 Task: Find a house in Shoranur, India, for 8 adults from 24th August to 10th September, with a price range of ₹12,000 to ₹15,000, including Wifi and Free parking.
Action: Mouse moved to (439, 109)
Screenshot: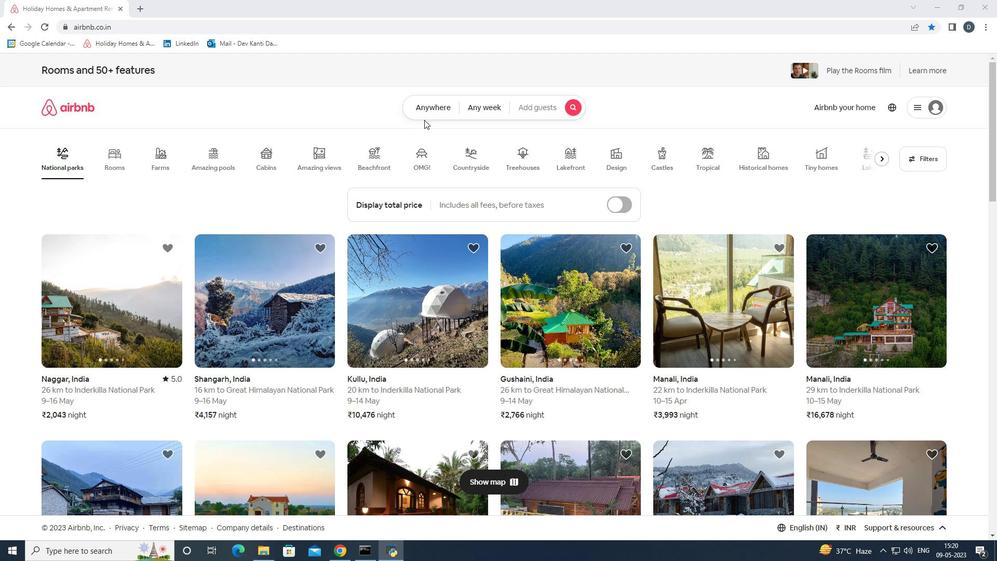 
Action: Mouse pressed left at (439, 109)
Screenshot: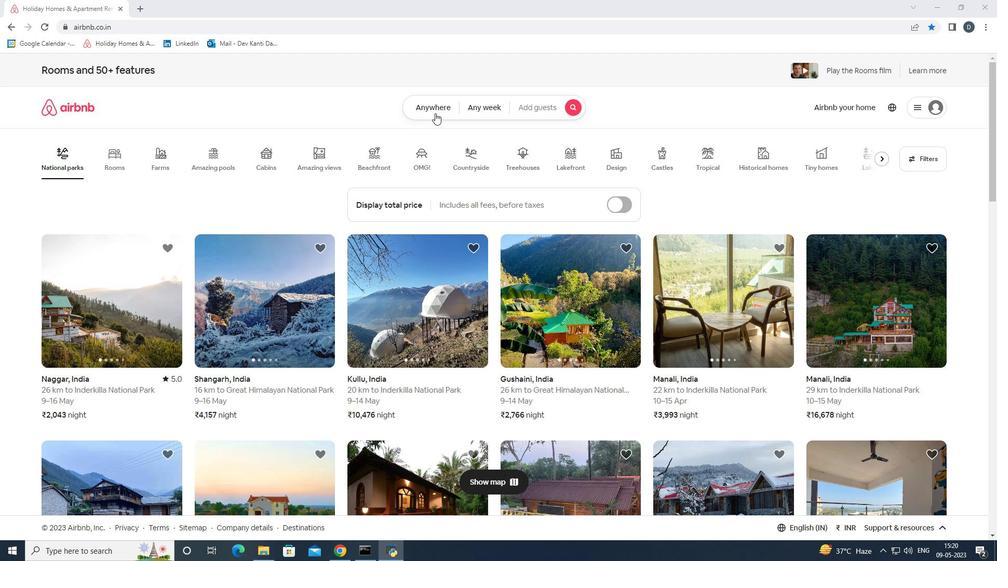 
Action: Mouse moved to (376, 147)
Screenshot: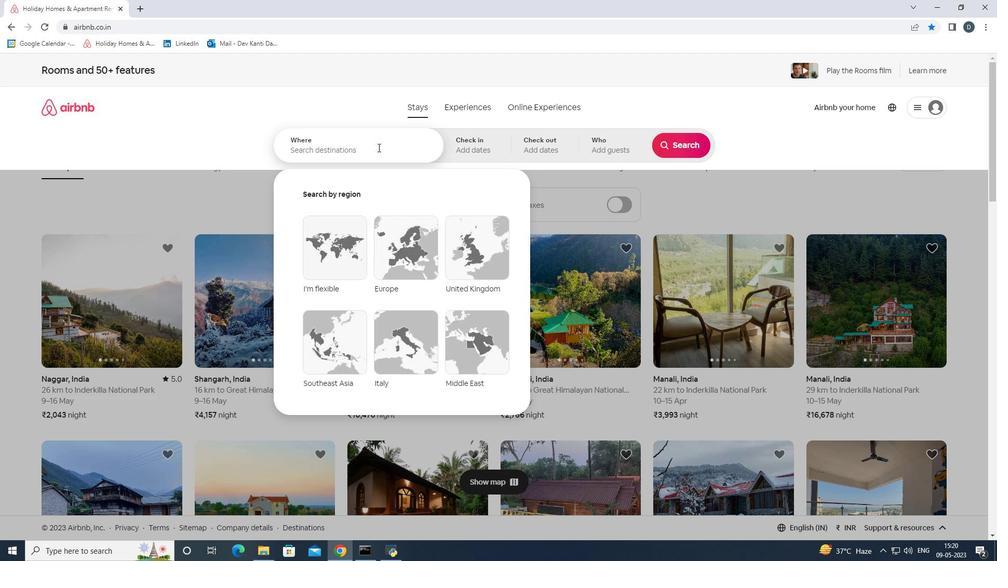 
Action: Mouse pressed left at (376, 147)
Screenshot: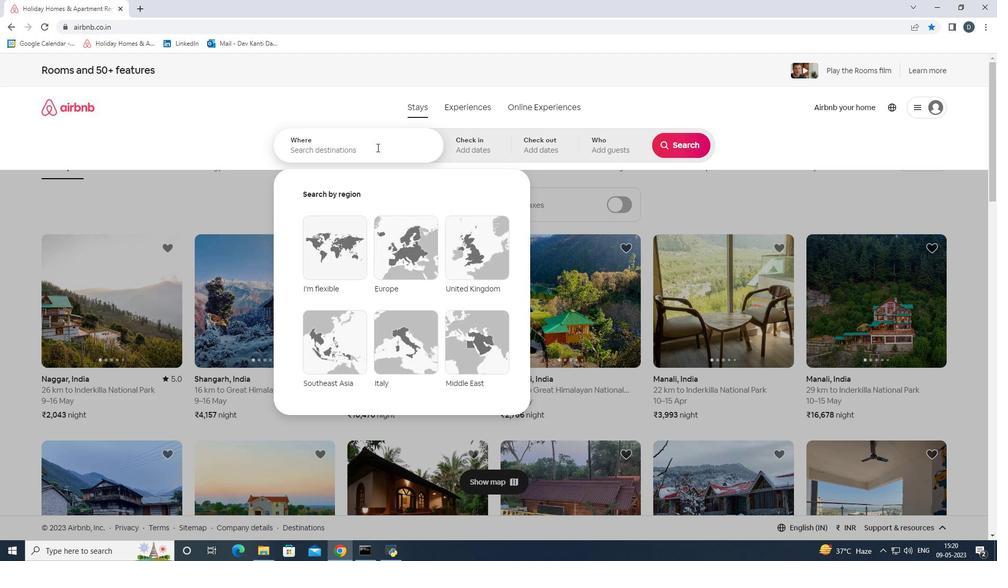 
Action: Key pressed <Key.shift><Key.shift>Shoranur,<Key.space><Key.shift><Key.shift><Key.shift><Key.shift><Key.shift><Key.shift><Key.shift>India<Key.enter>
Screenshot: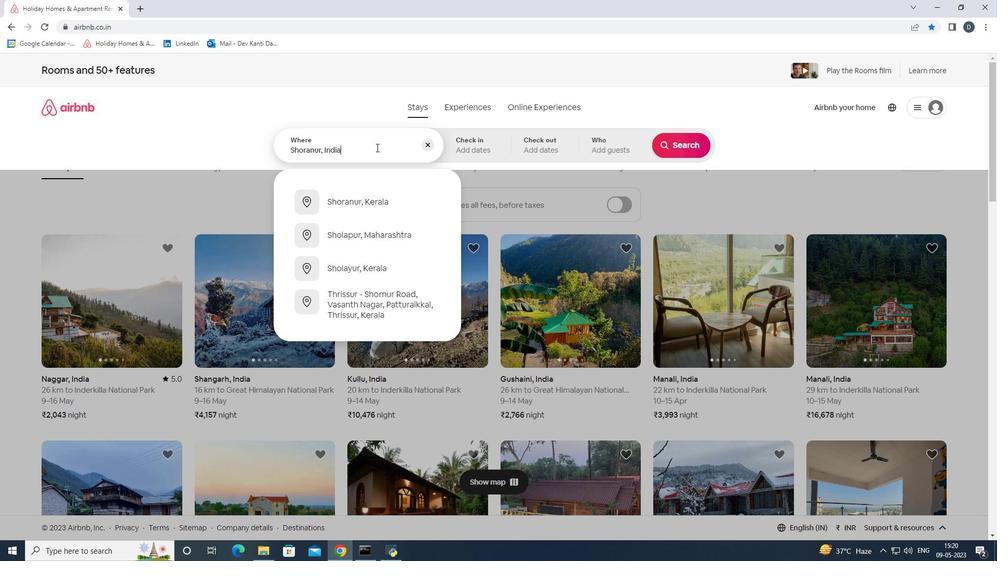 
Action: Mouse moved to (677, 230)
Screenshot: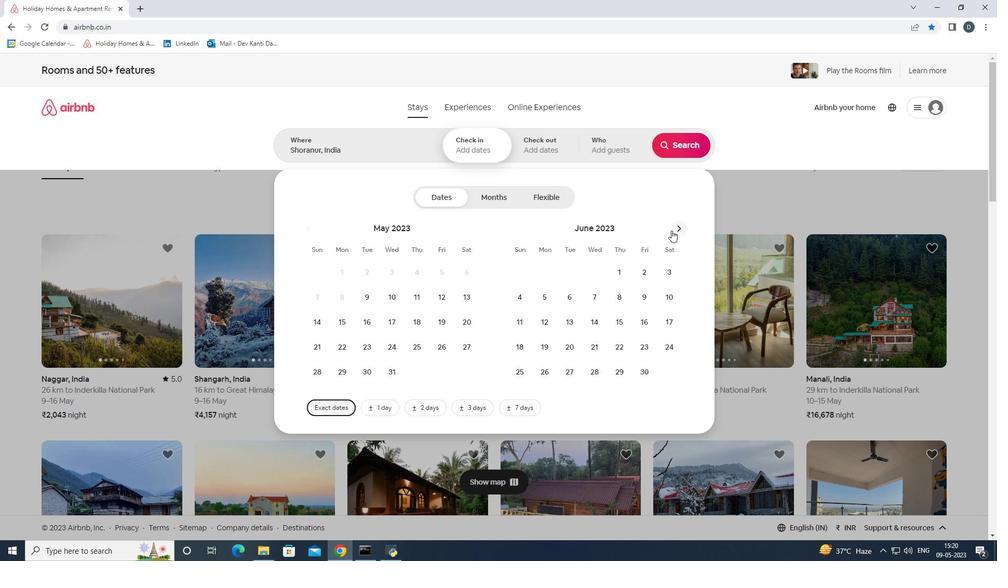 
Action: Mouse pressed left at (677, 230)
Screenshot: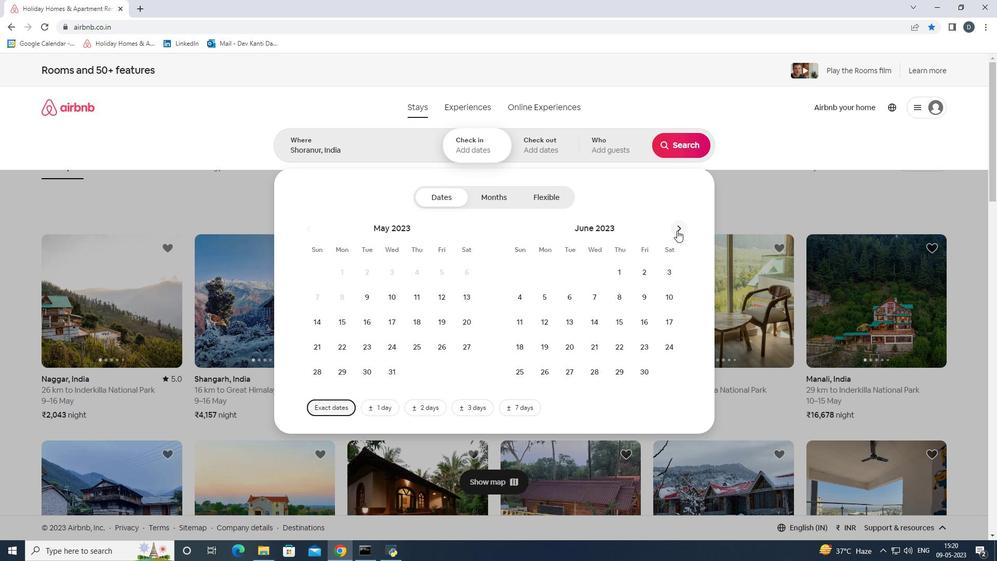 
Action: Mouse pressed left at (677, 230)
Screenshot: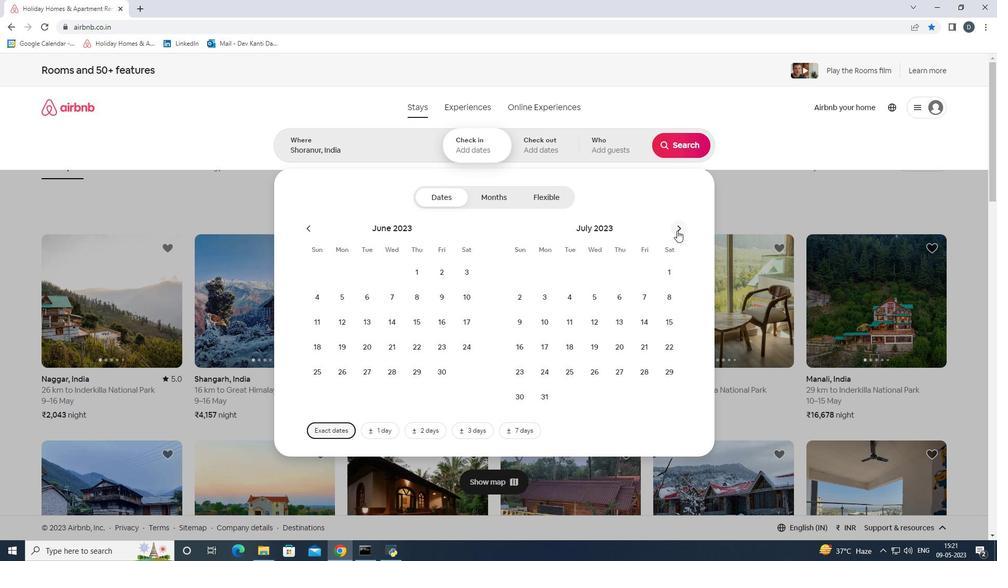 
Action: Mouse moved to (621, 342)
Screenshot: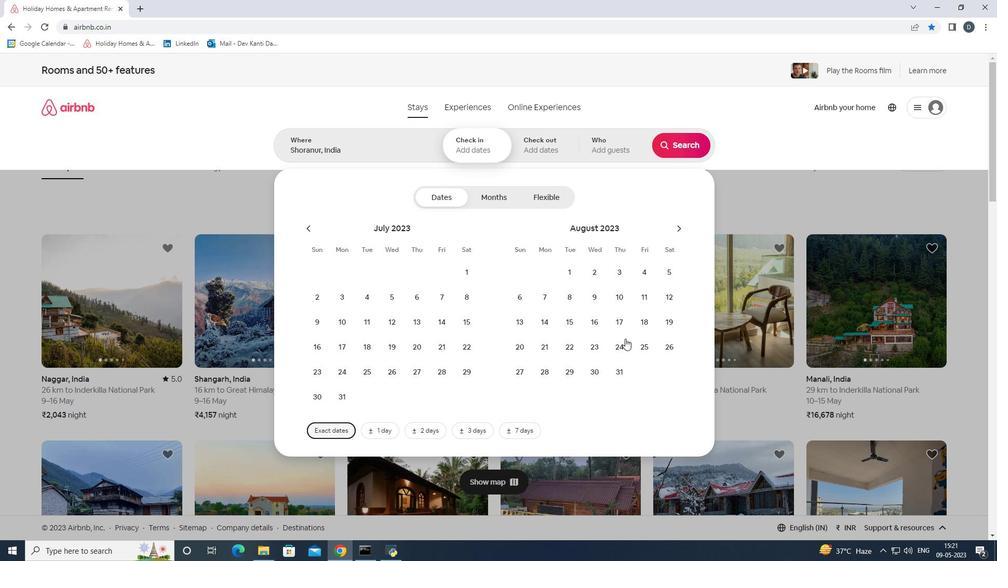 
Action: Mouse pressed left at (621, 342)
Screenshot: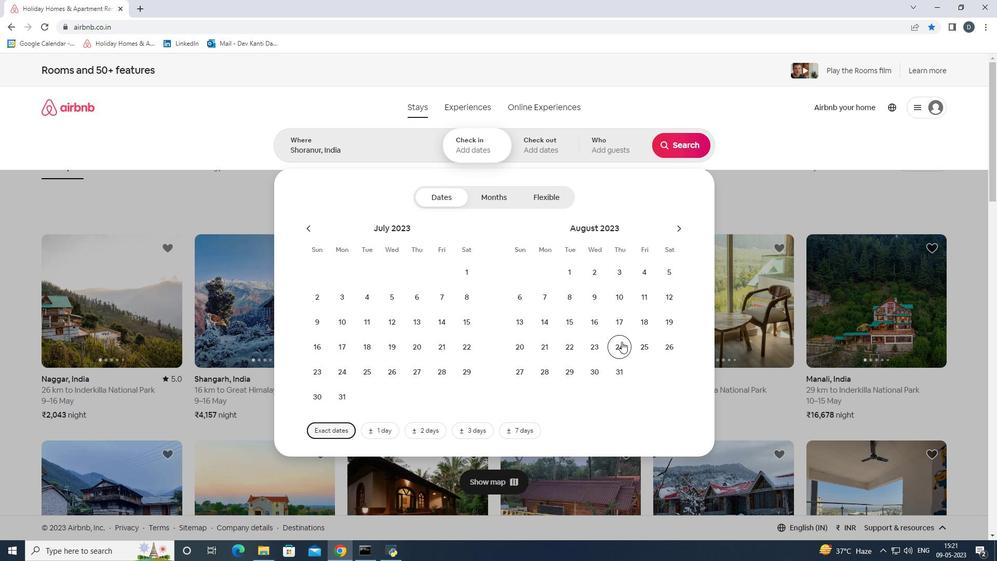
Action: Mouse moved to (672, 225)
Screenshot: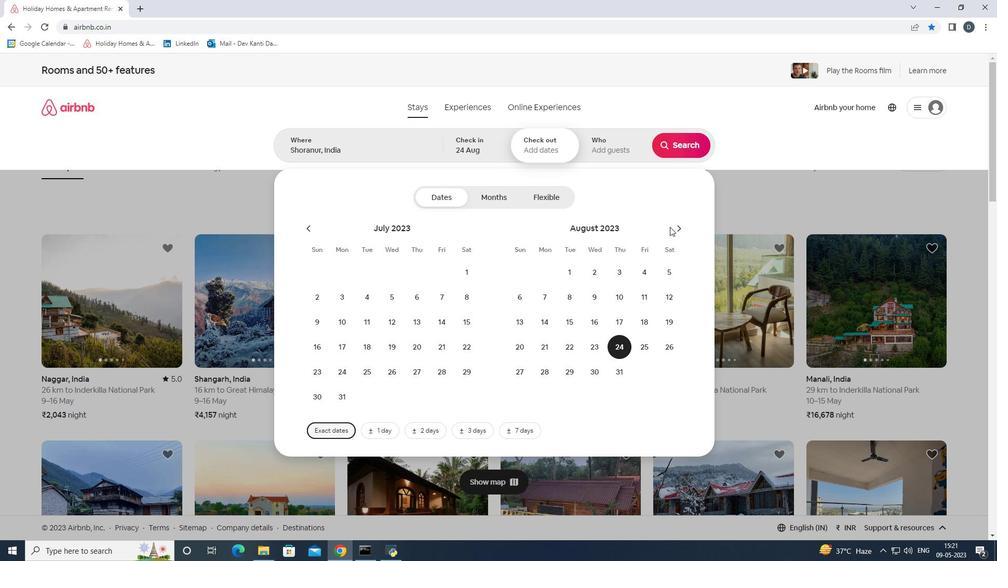 
Action: Mouse pressed left at (672, 225)
Screenshot: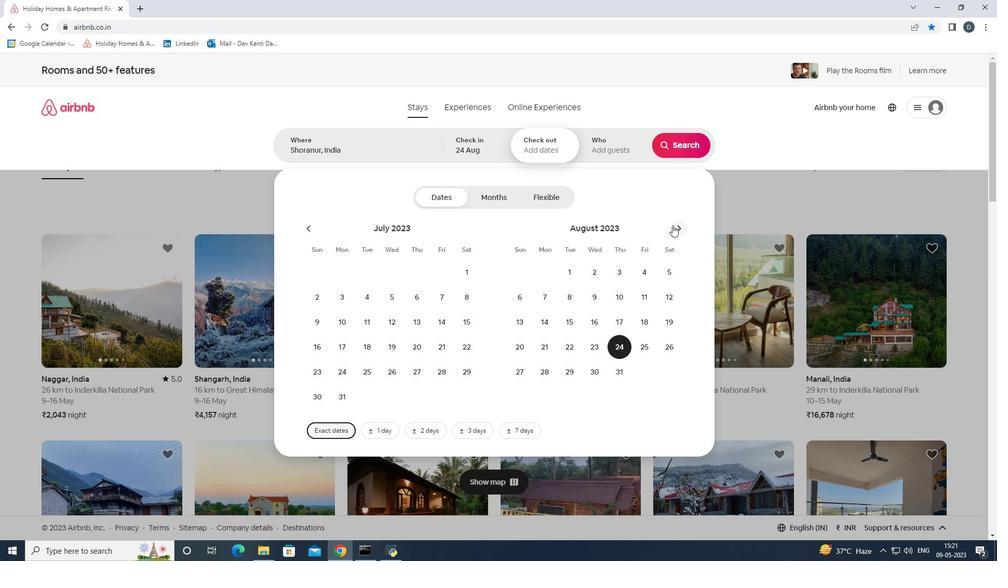 
Action: Mouse moved to (517, 325)
Screenshot: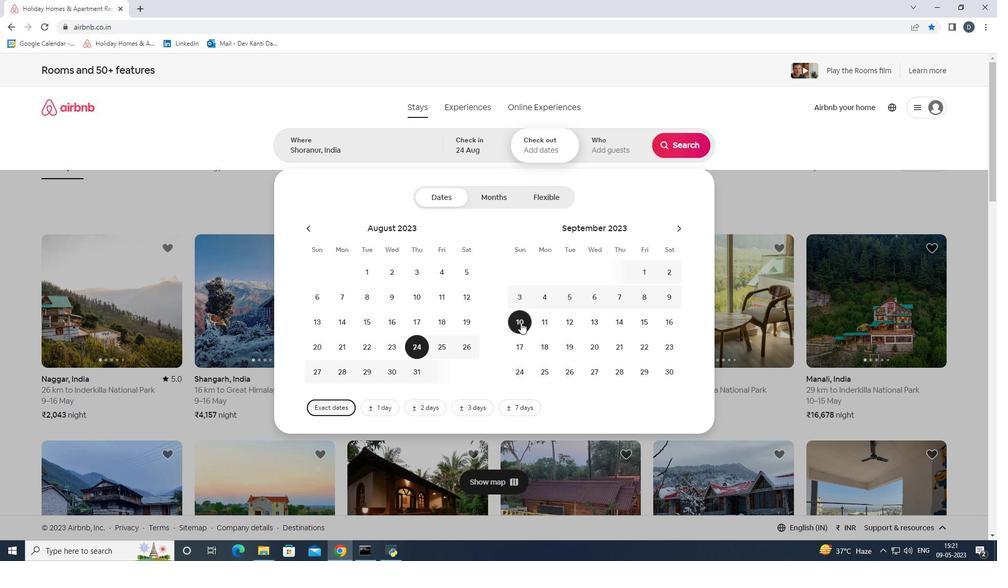 
Action: Mouse pressed left at (517, 325)
Screenshot: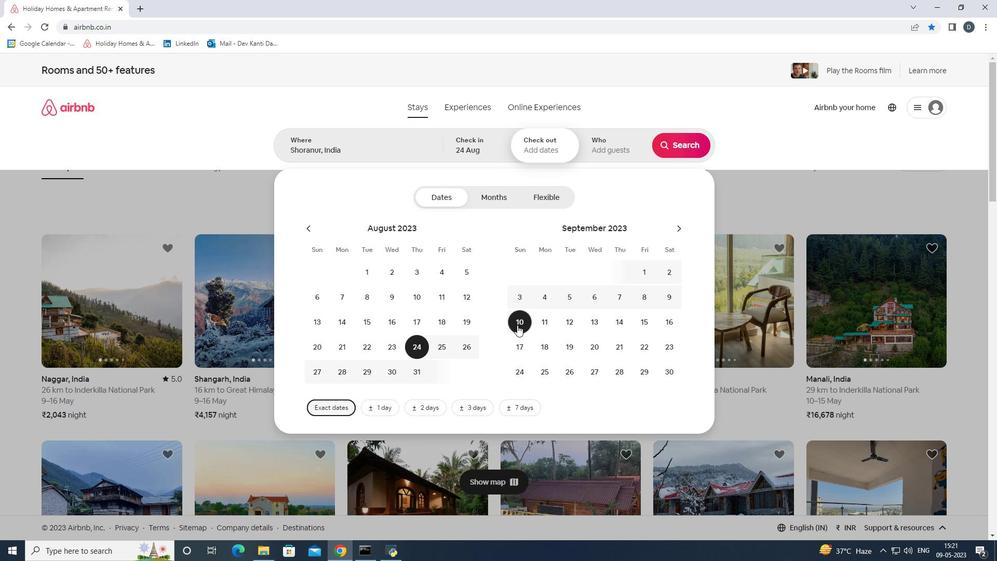 
Action: Mouse moved to (598, 151)
Screenshot: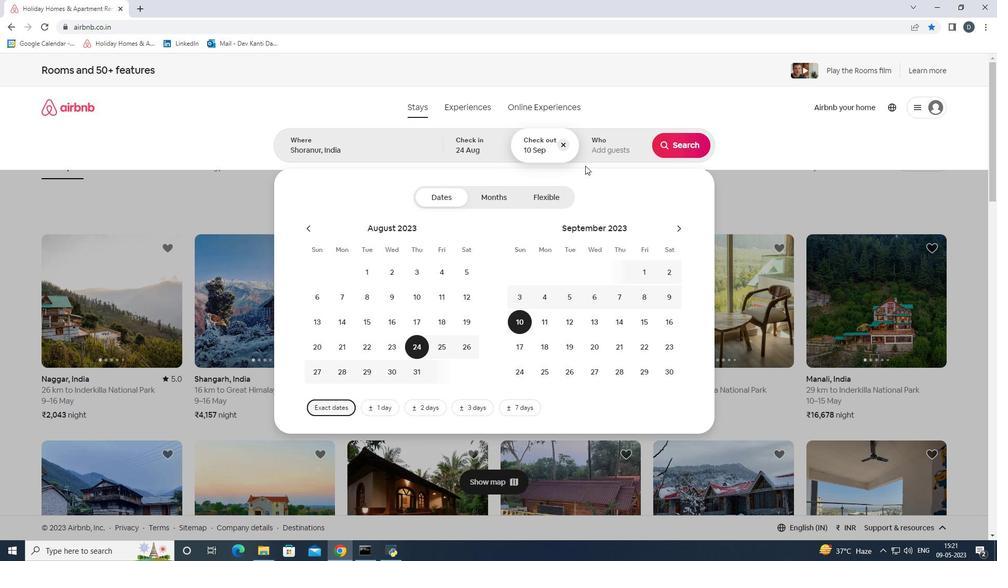 
Action: Mouse pressed left at (598, 151)
Screenshot: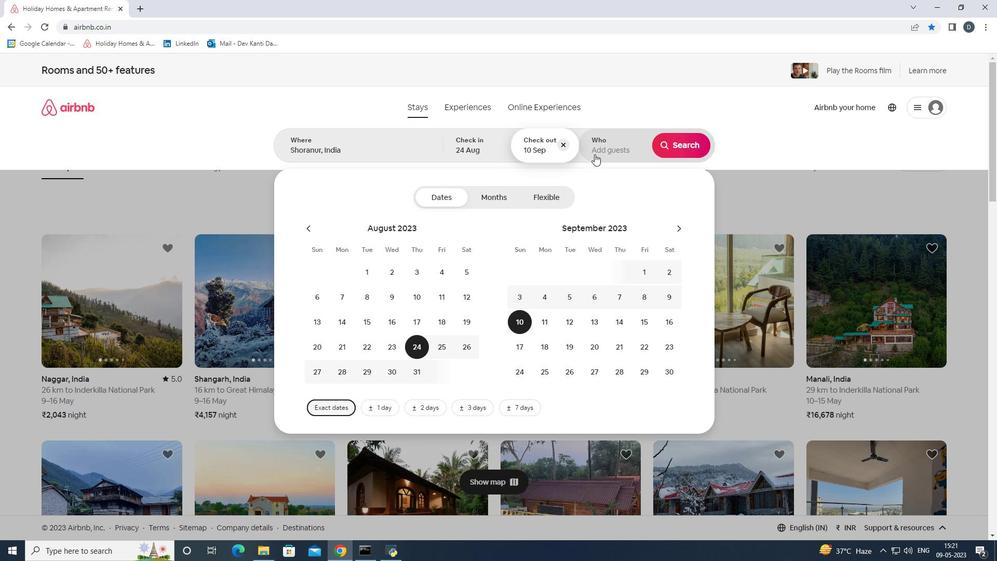 
Action: Mouse moved to (677, 200)
Screenshot: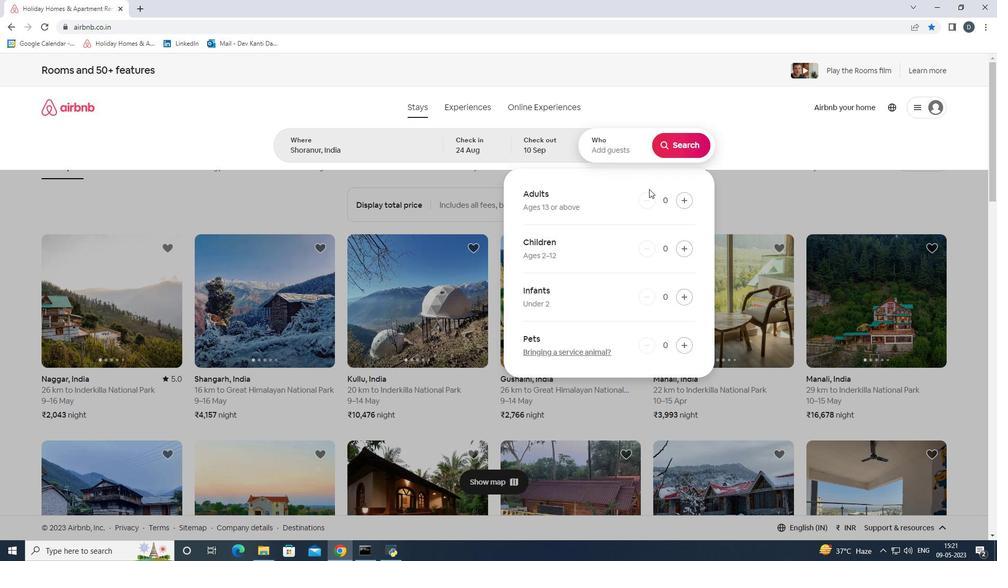 
Action: Mouse pressed left at (677, 200)
Screenshot: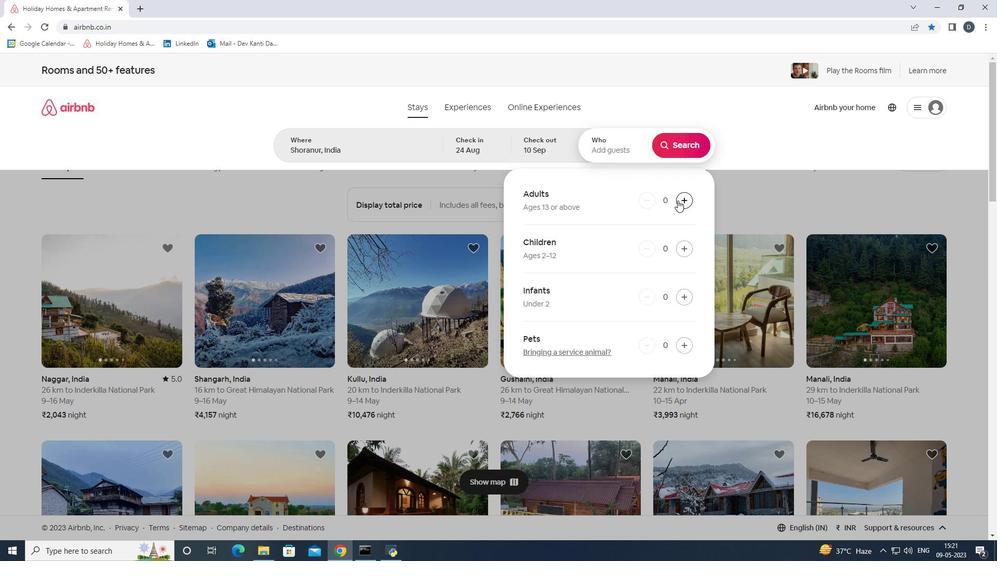
Action: Mouse pressed left at (677, 200)
Screenshot: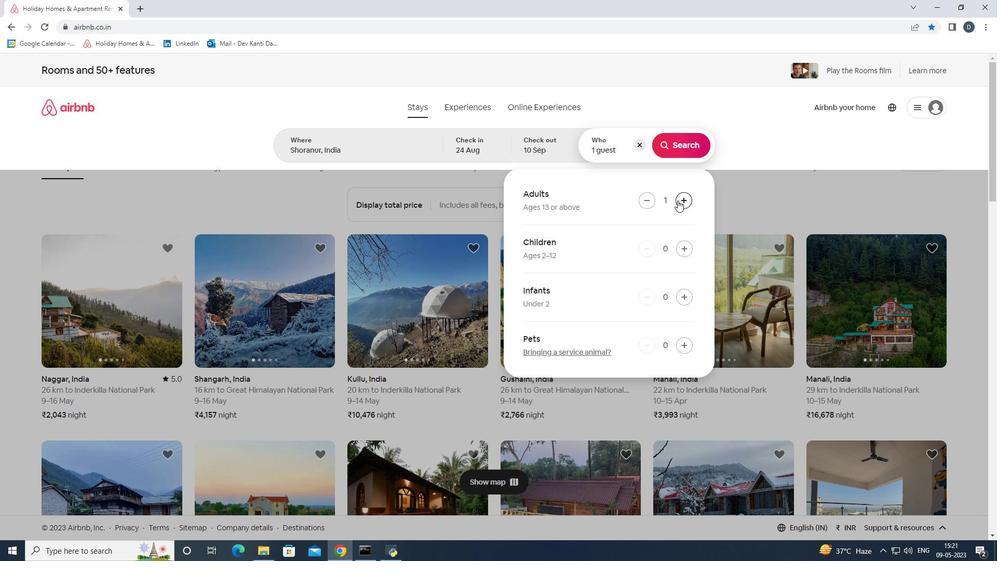 
Action: Mouse pressed left at (677, 200)
Screenshot: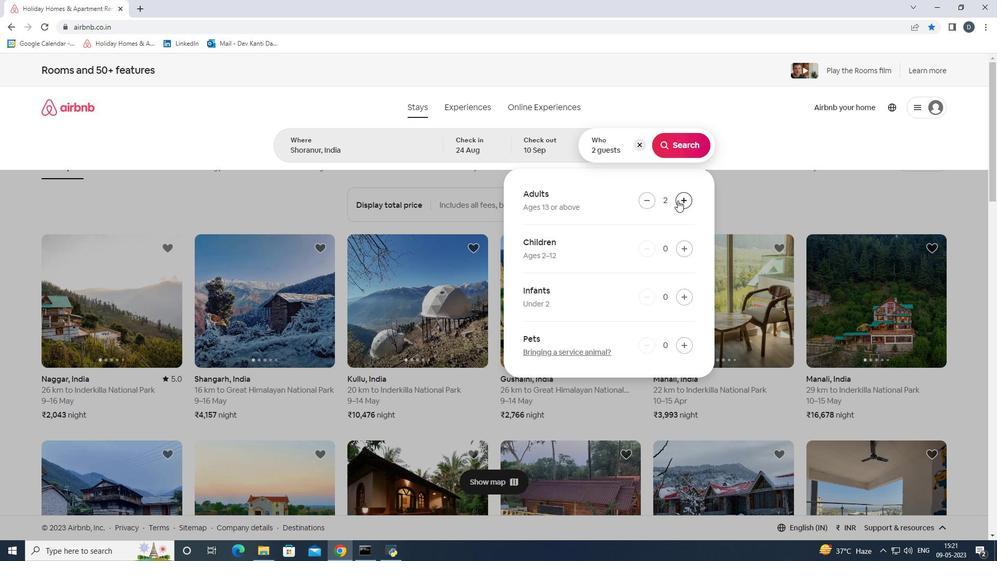 
Action: Mouse pressed left at (677, 200)
Screenshot: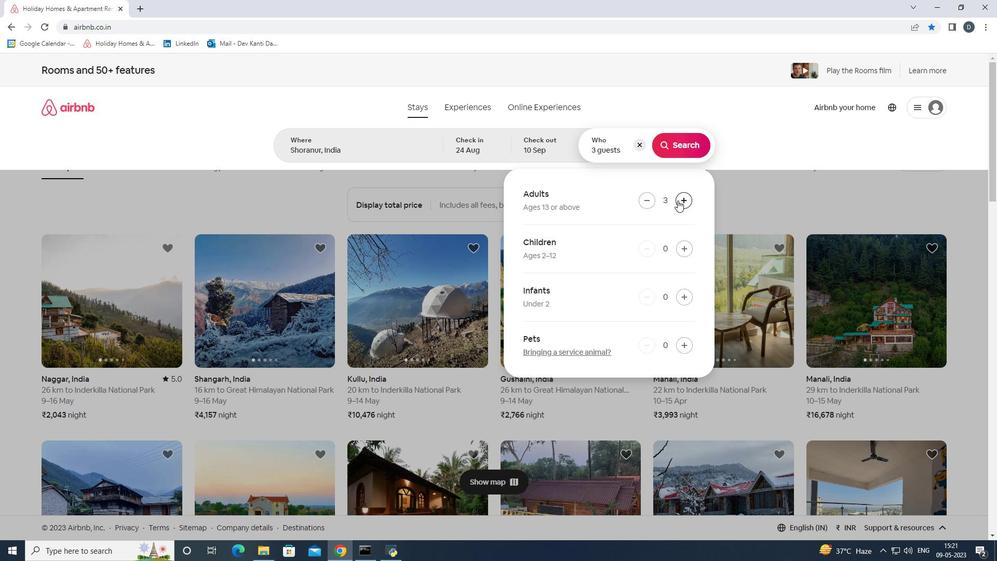 
Action: Mouse pressed left at (677, 200)
Screenshot: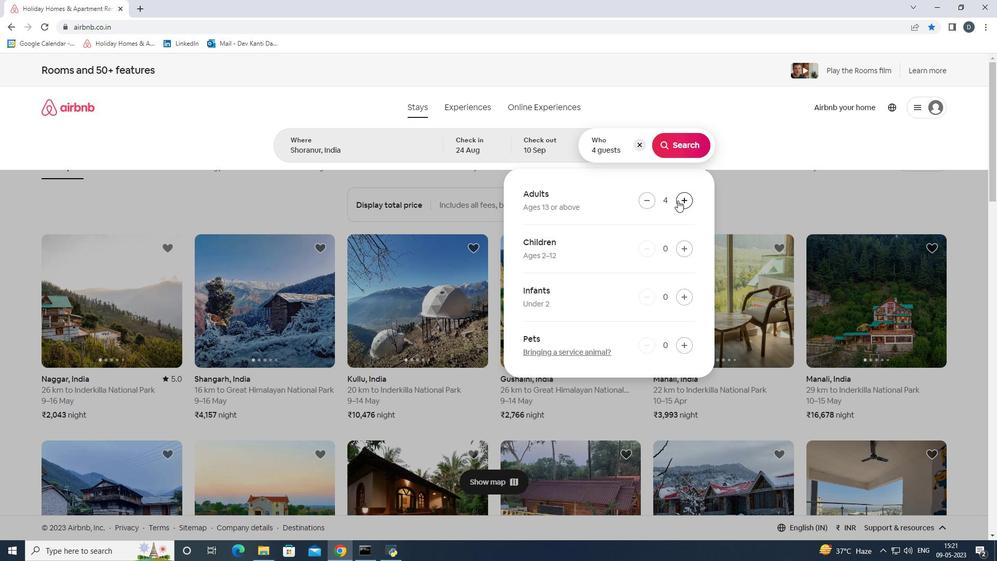 
Action: Mouse pressed left at (677, 200)
Screenshot: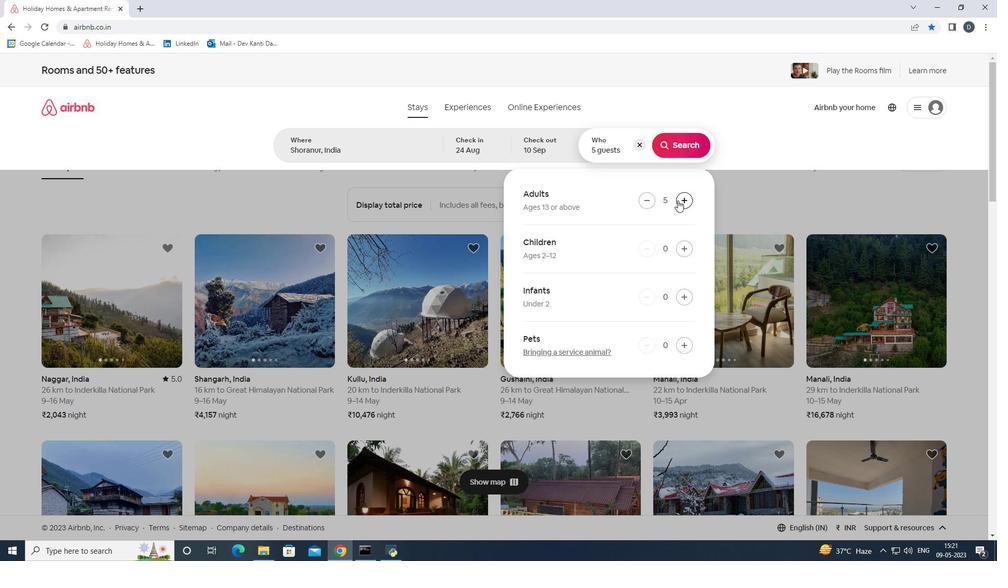 
Action: Mouse pressed left at (677, 200)
Screenshot: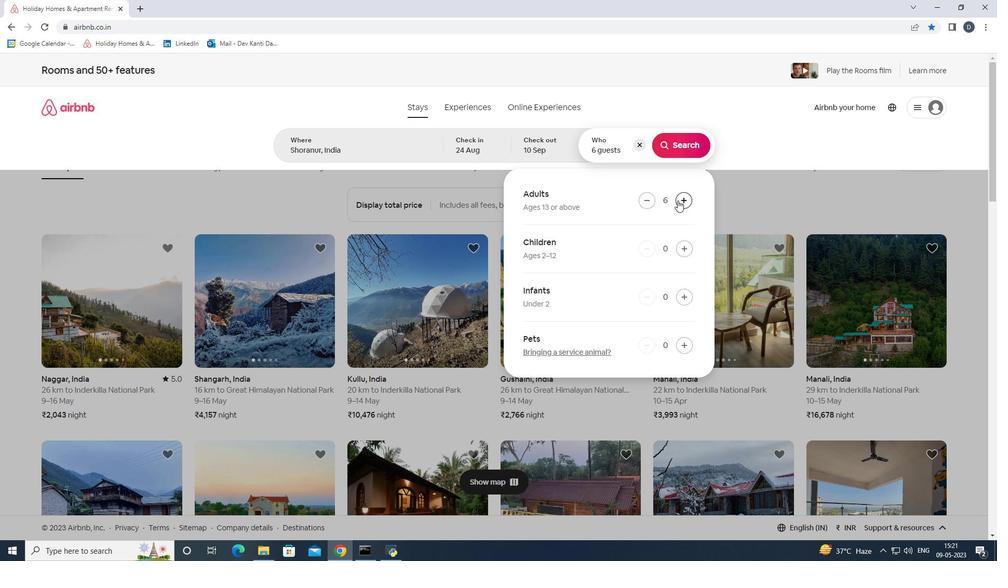 
Action: Mouse pressed left at (677, 200)
Screenshot: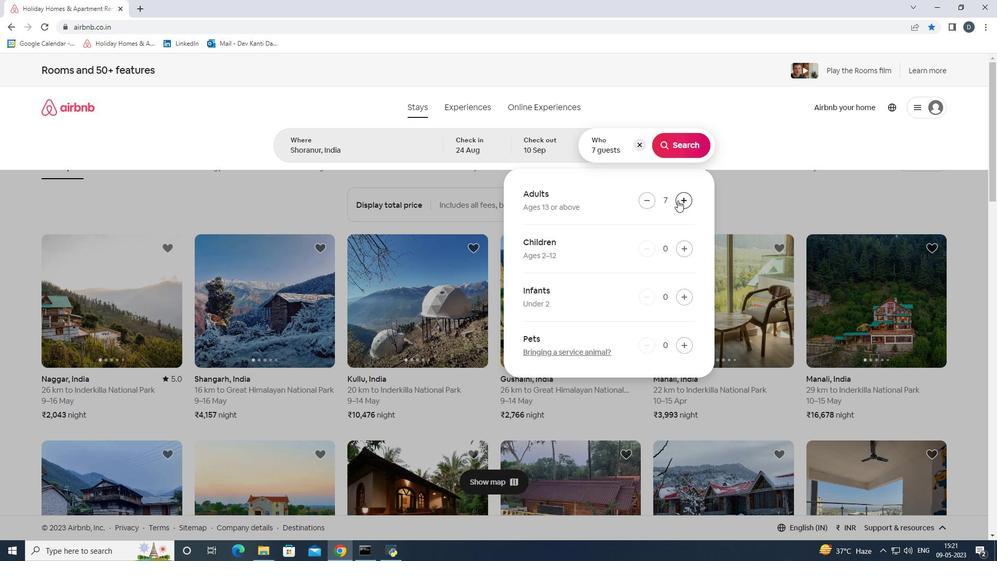 
Action: Mouse moved to (675, 152)
Screenshot: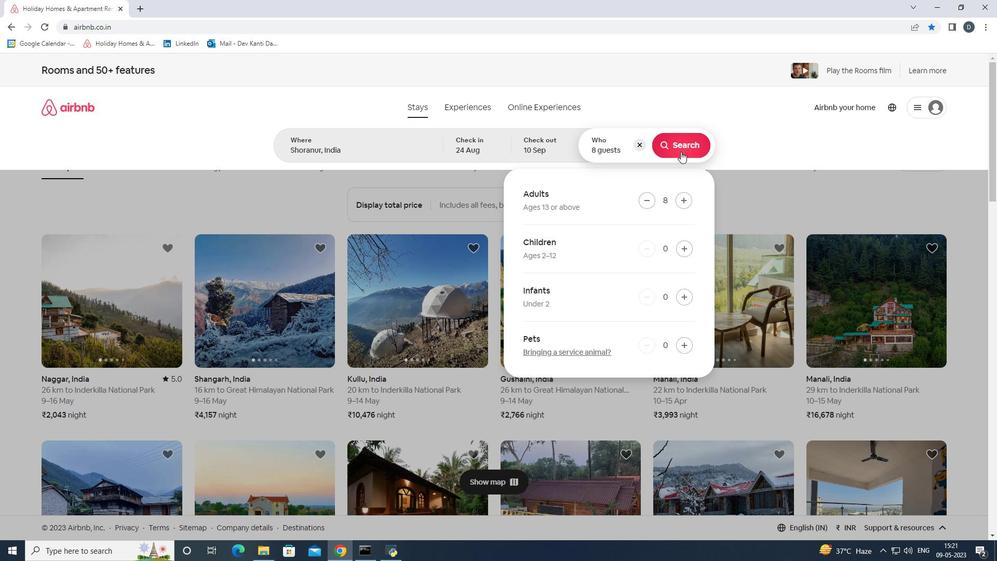 
Action: Mouse pressed left at (675, 152)
Screenshot: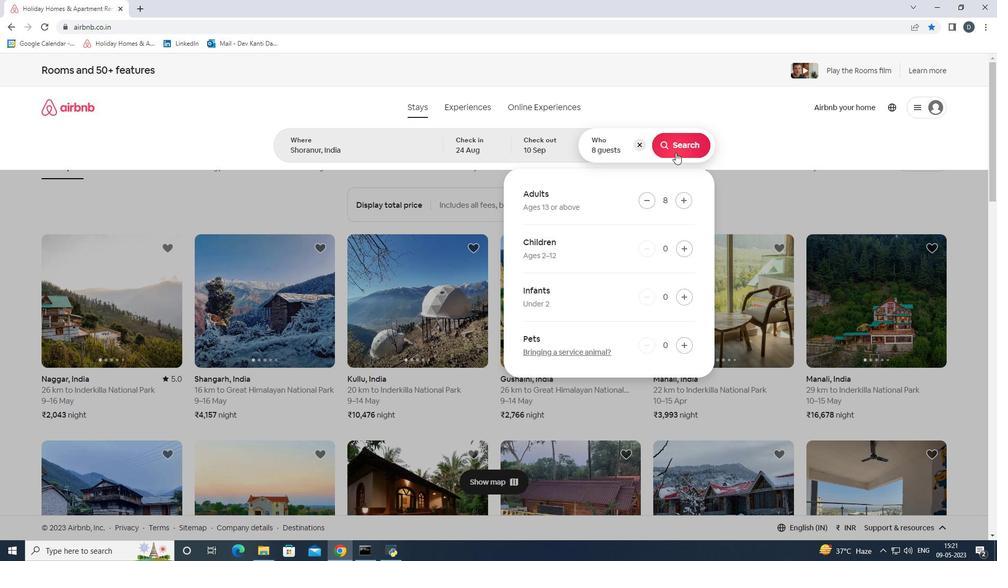 
Action: Mouse moved to (940, 118)
Screenshot: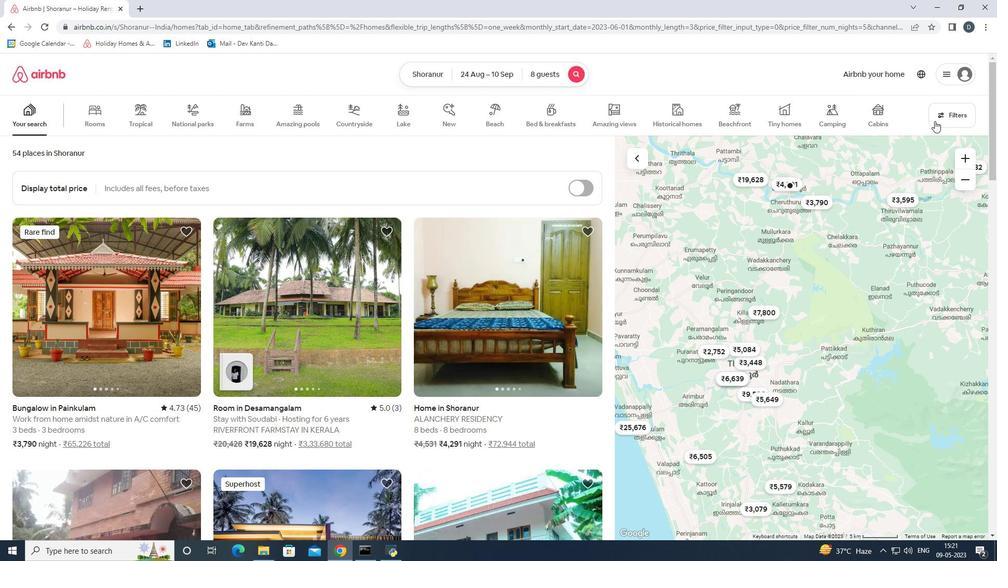 
Action: Mouse pressed left at (940, 118)
Screenshot: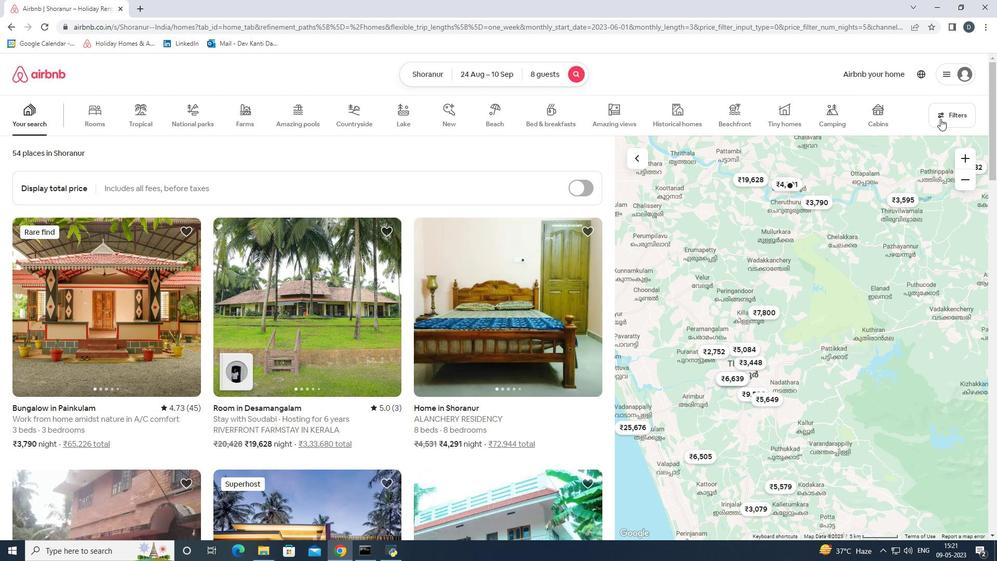 
Action: Mouse moved to (422, 370)
Screenshot: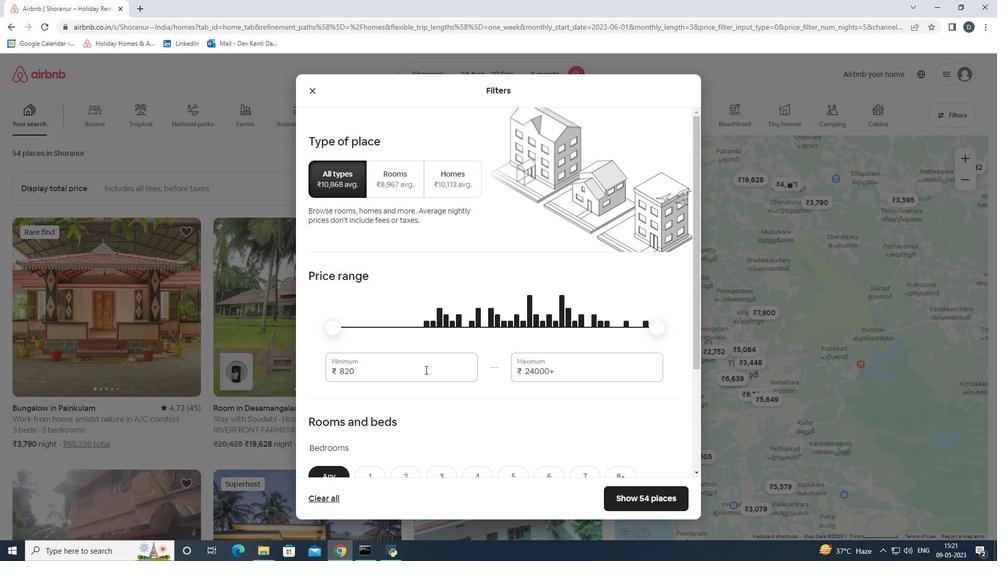 
Action: Mouse pressed left at (422, 370)
Screenshot: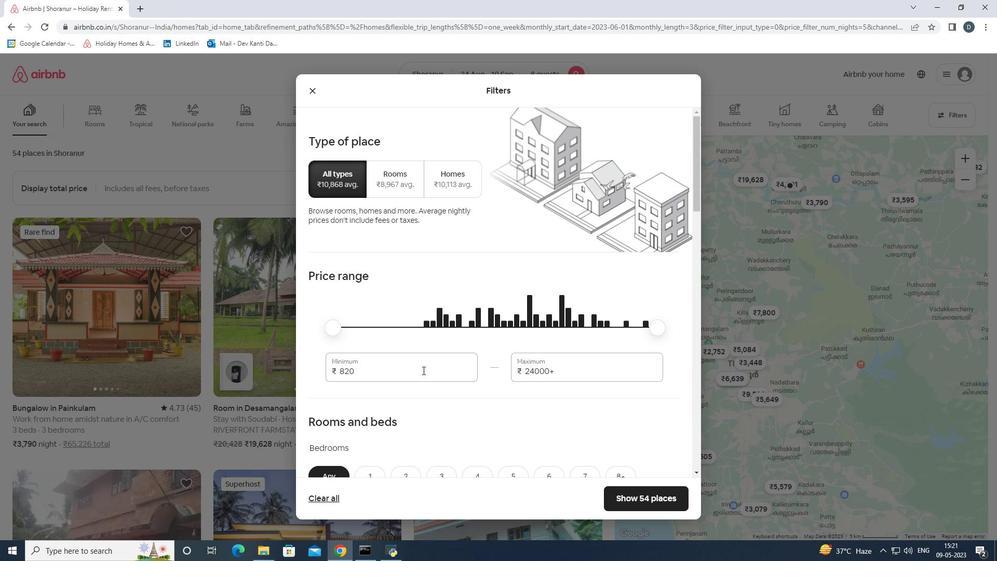 
Action: Mouse pressed left at (422, 370)
Screenshot: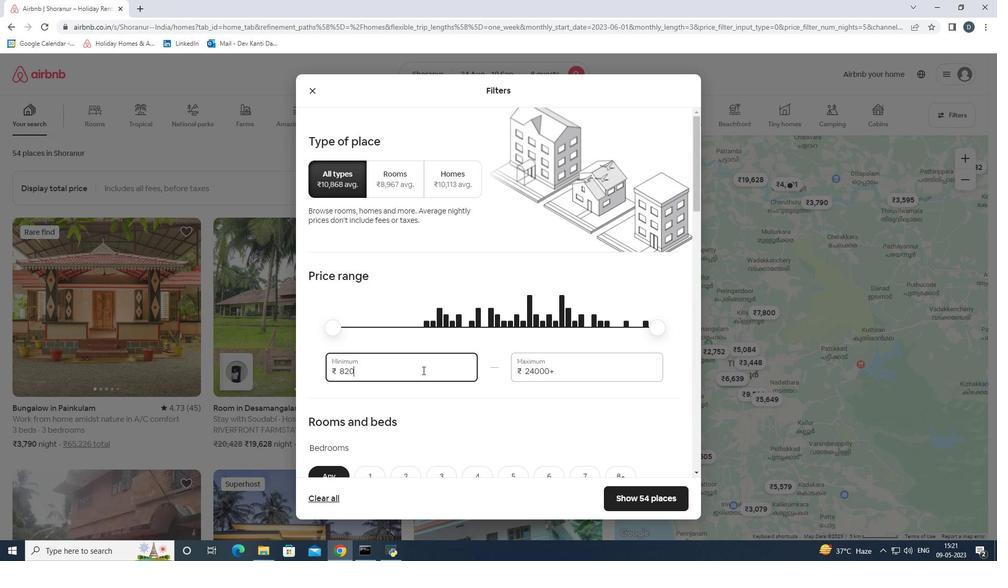 
Action: Mouse moved to (458, 362)
Screenshot: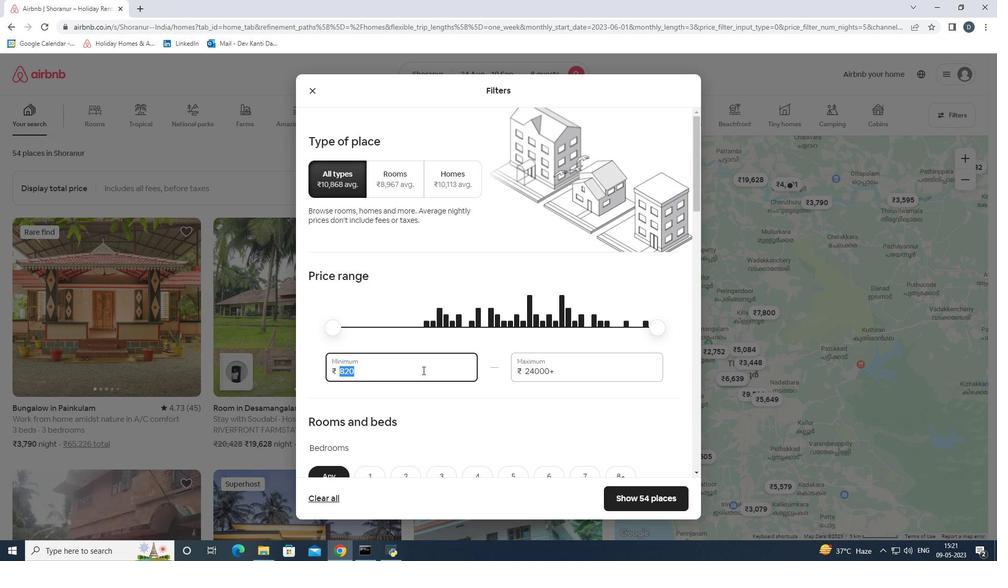
Action: Key pressed 12000<Key.tab>15000
Screenshot: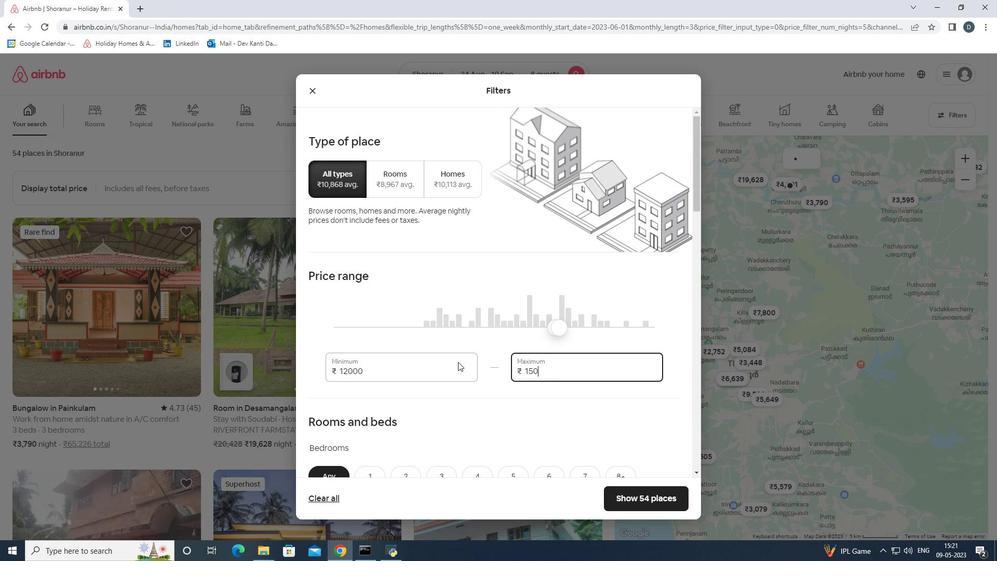
Action: Mouse moved to (458, 362)
Screenshot: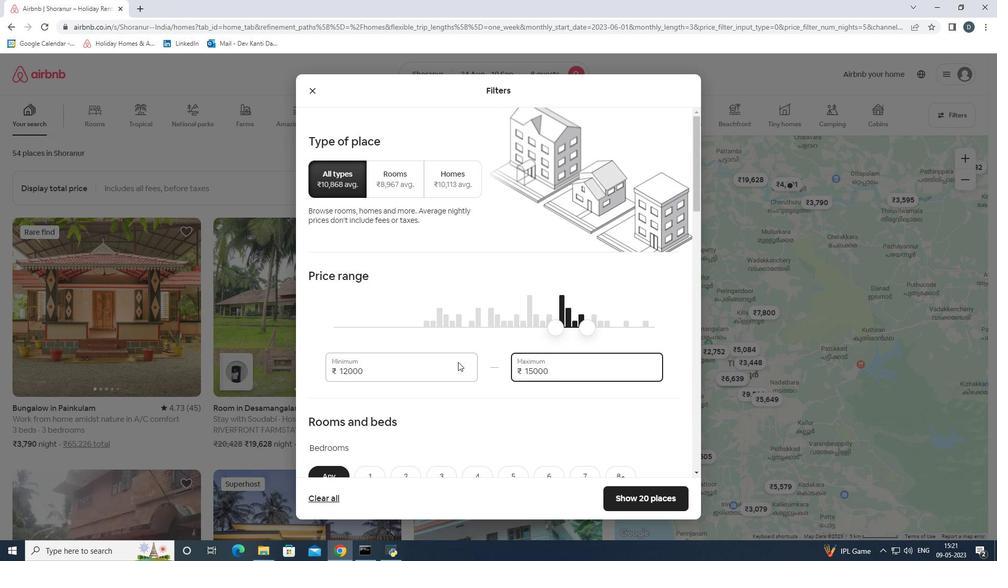 
Action: Mouse scrolled (458, 361) with delta (0, 0)
Screenshot: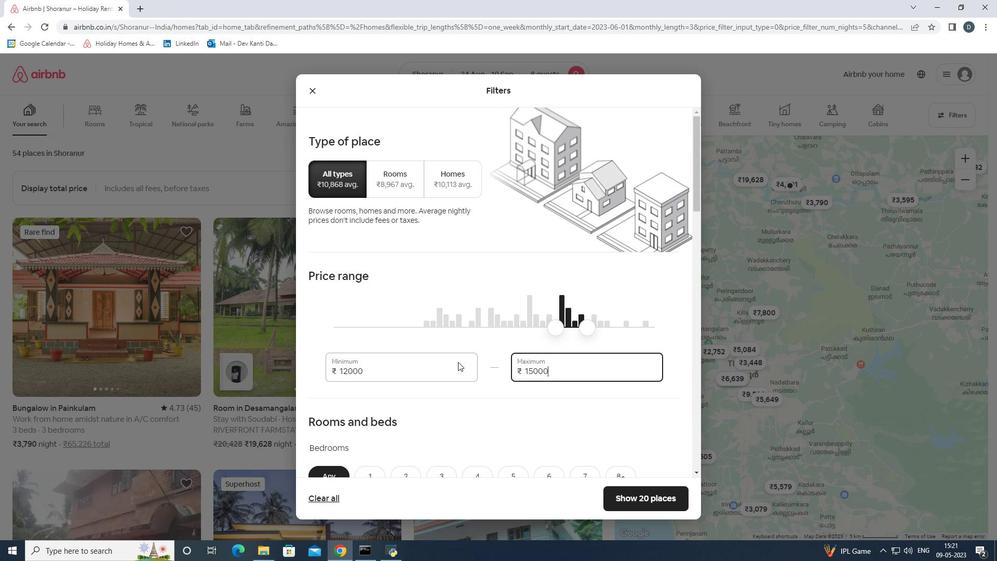 
Action: Mouse scrolled (458, 361) with delta (0, 0)
Screenshot: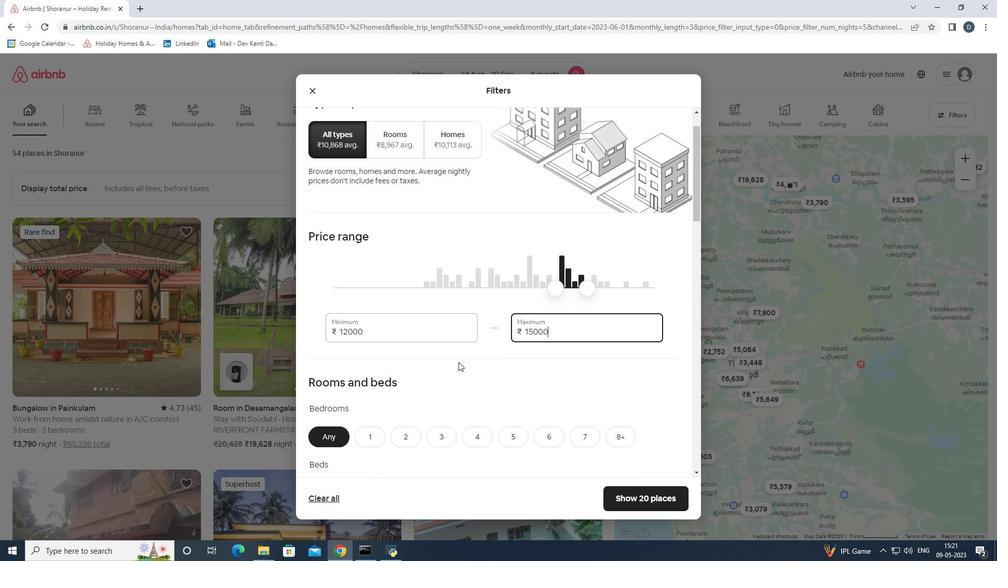 
Action: Mouse scrolled (458, 361) with delta (0, 0)
Screenshot: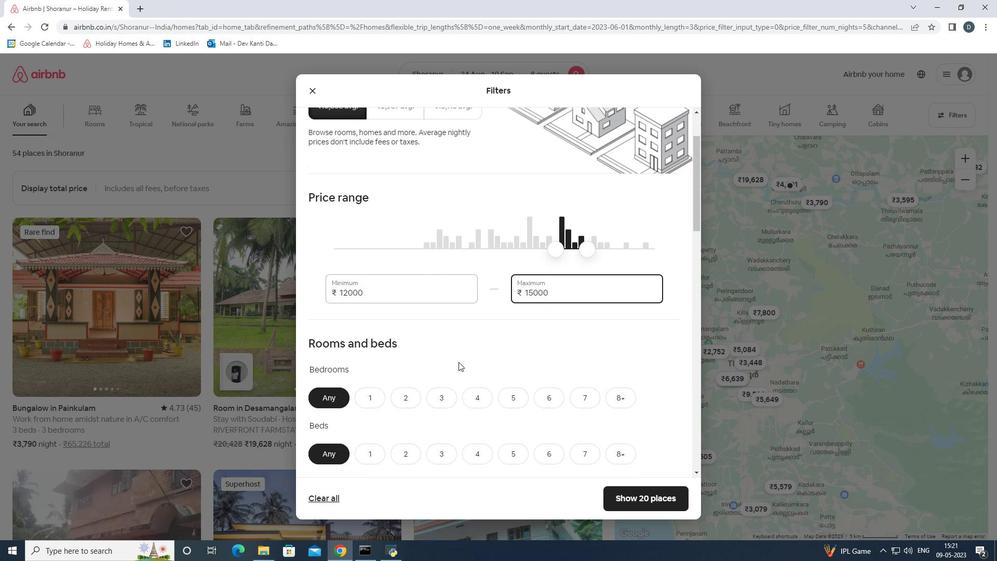 
Action: Mouse moved to (475, 319)
Screenshot: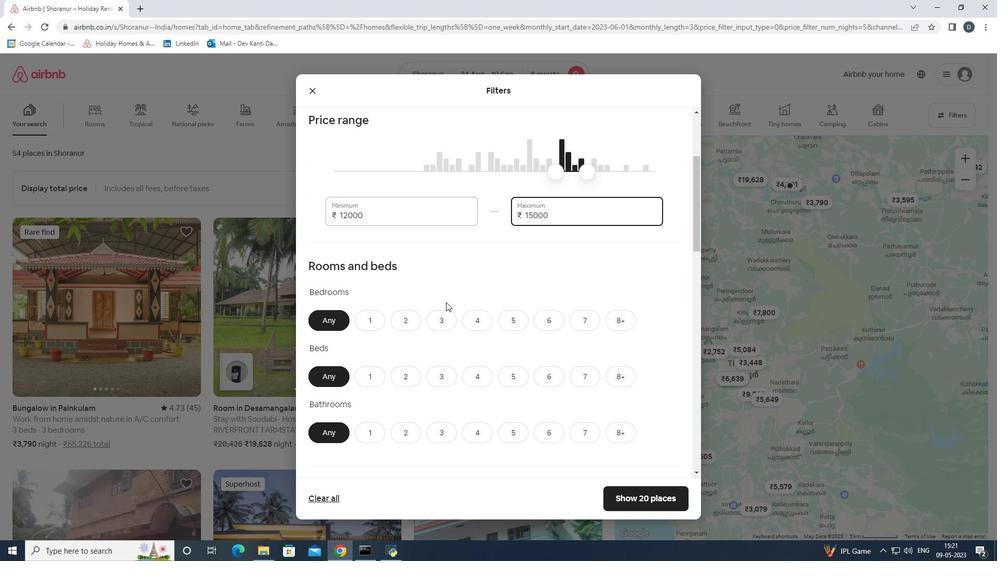 
Action: Mouse pressed left at (475, 319)
Screenshot: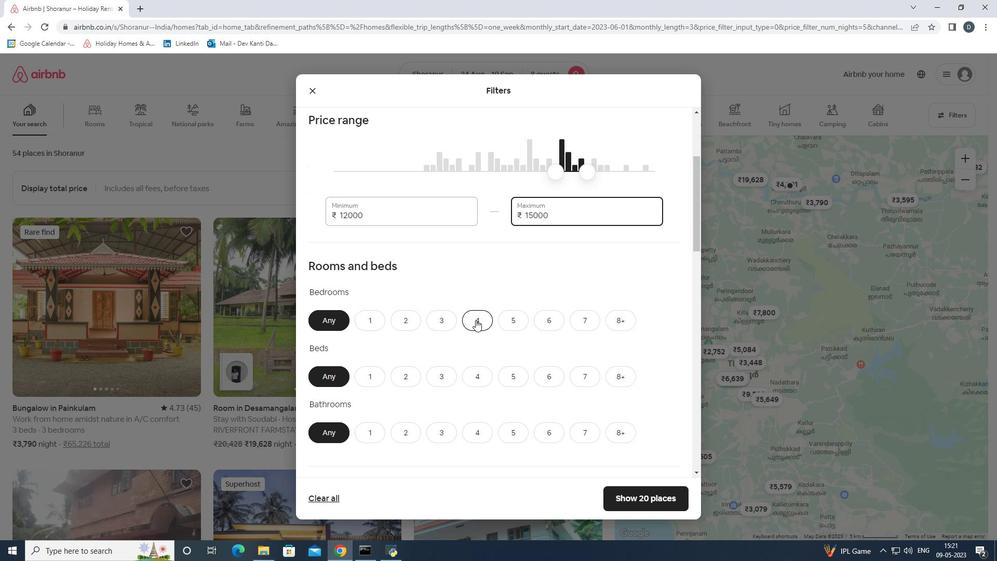 
Action: Mouse moved to (623, 374)
Screenshot: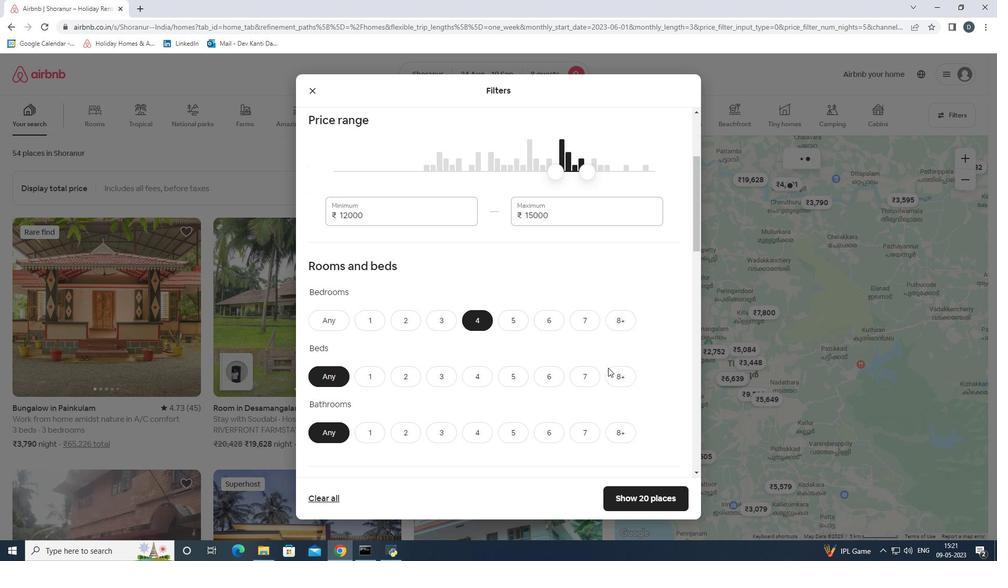 
Action: Mouse pressed left at (623, 374)
Screenshot: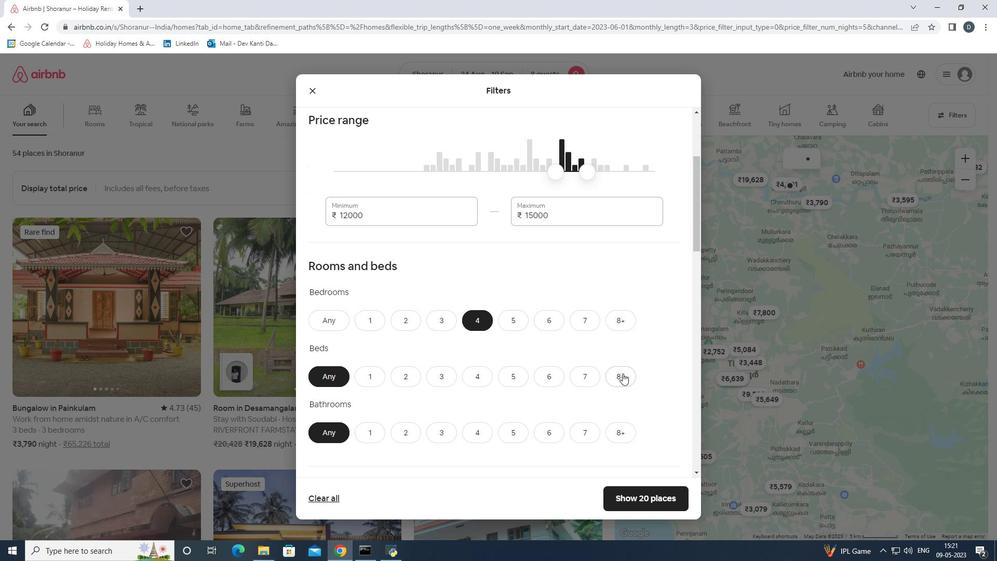 
Action: Mouse moved to (474, 428)
Screenshot: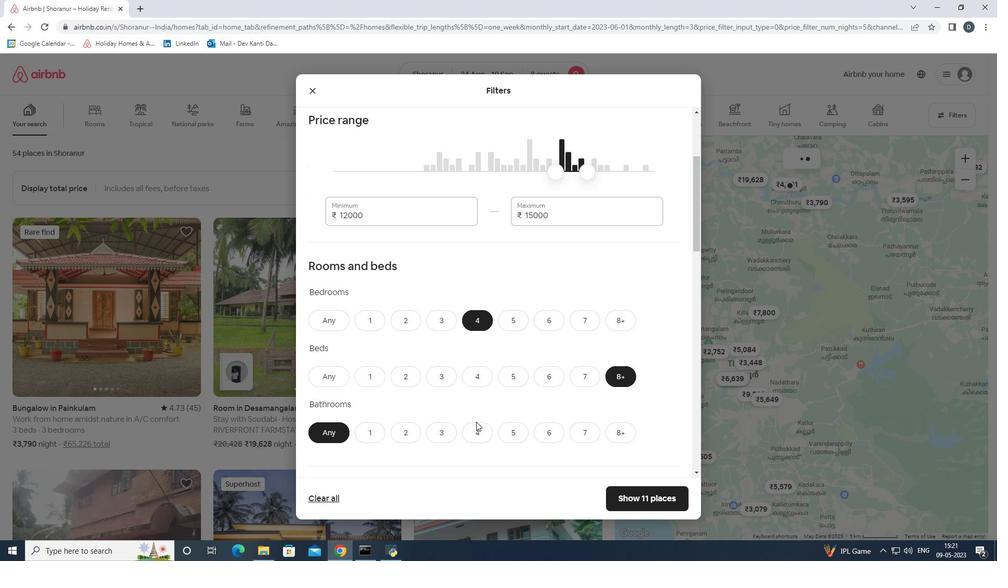 
Action: Mouse pressed left at (474, 428)
Screenshot: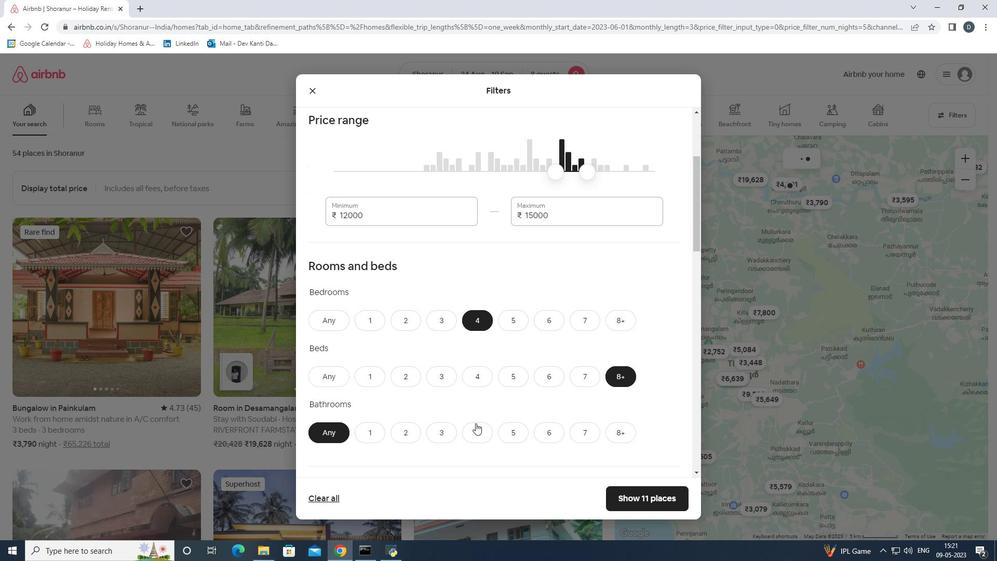
Action: Mouse moved to (475, 426)
Screenshot: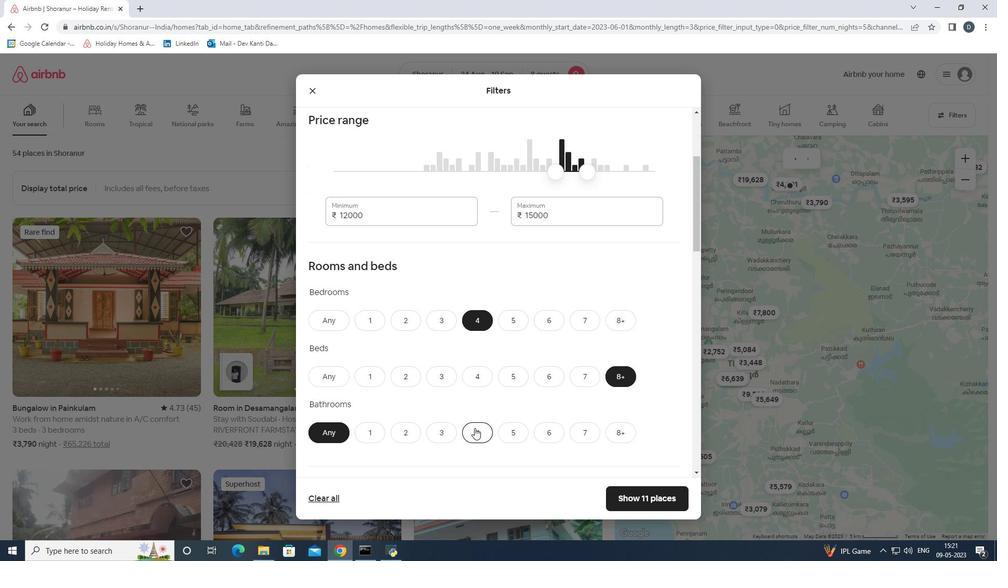 
Action: Mouse scrolled (475, 426) with delta (0, 0)
Screenshot: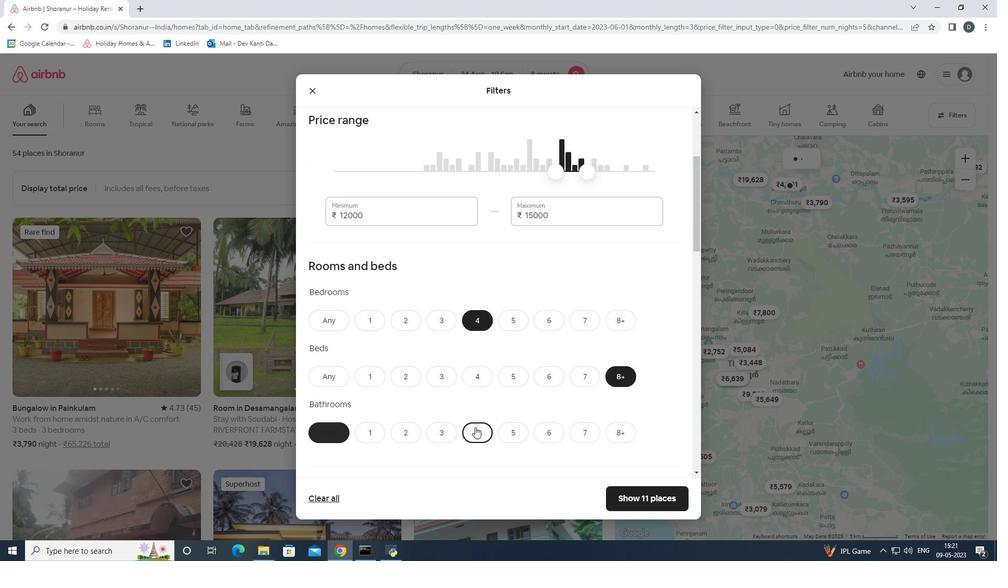
Action: Mouse scrolled (475, 426) with delta (0, 0)
Screenshot: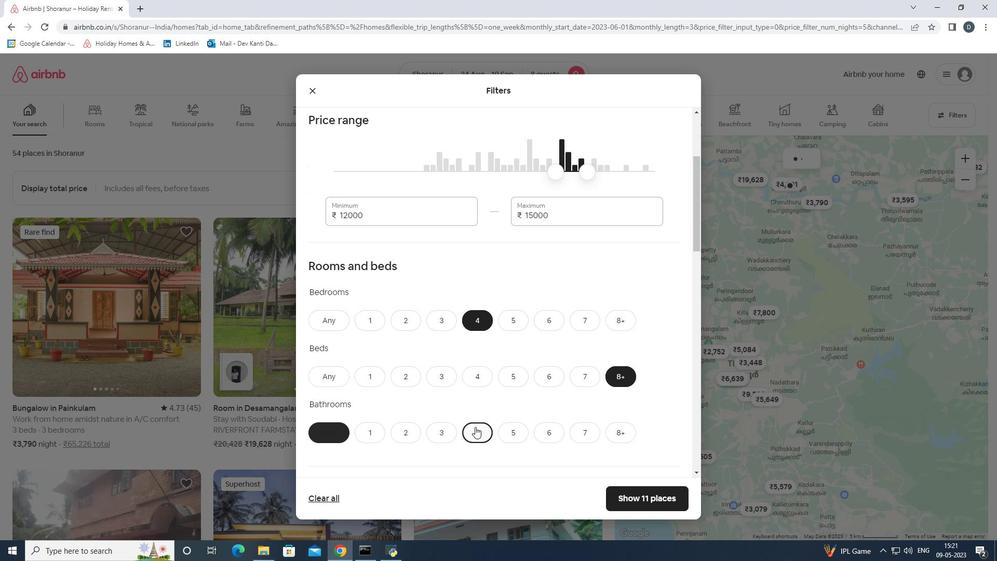 
Action: Mouse scrolled (475, 426) with delta (0, 0)
Screenshot: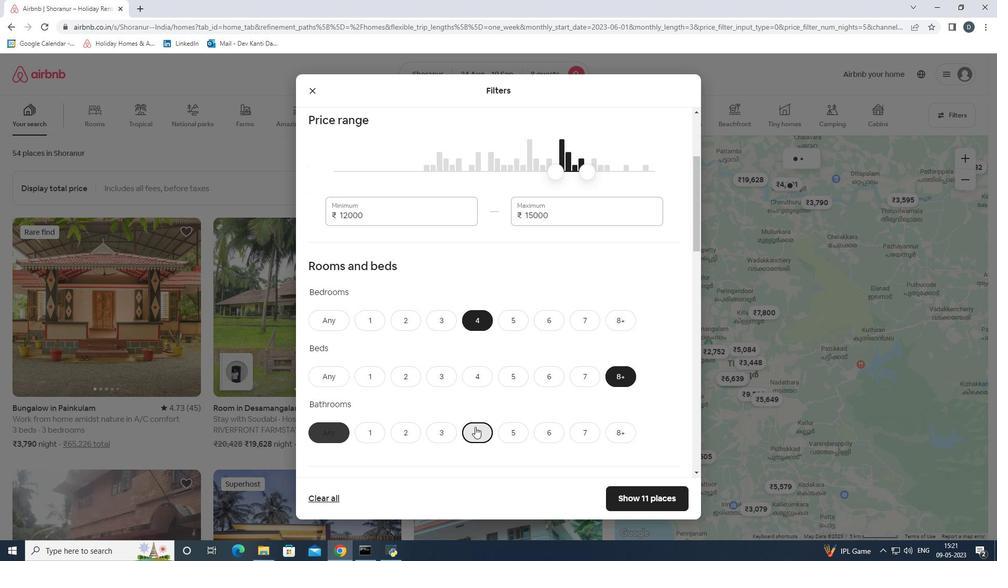 
Action: Mouse moved to (474, 411)
Screenshot: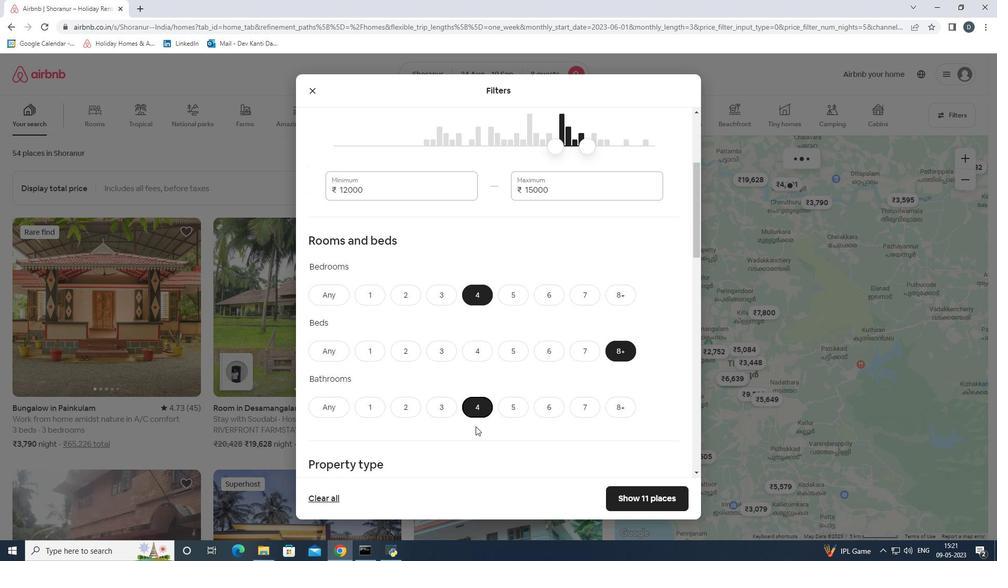 
Action: Mouse scrolled (474, 410) with delta (0, 0)
Screenshot: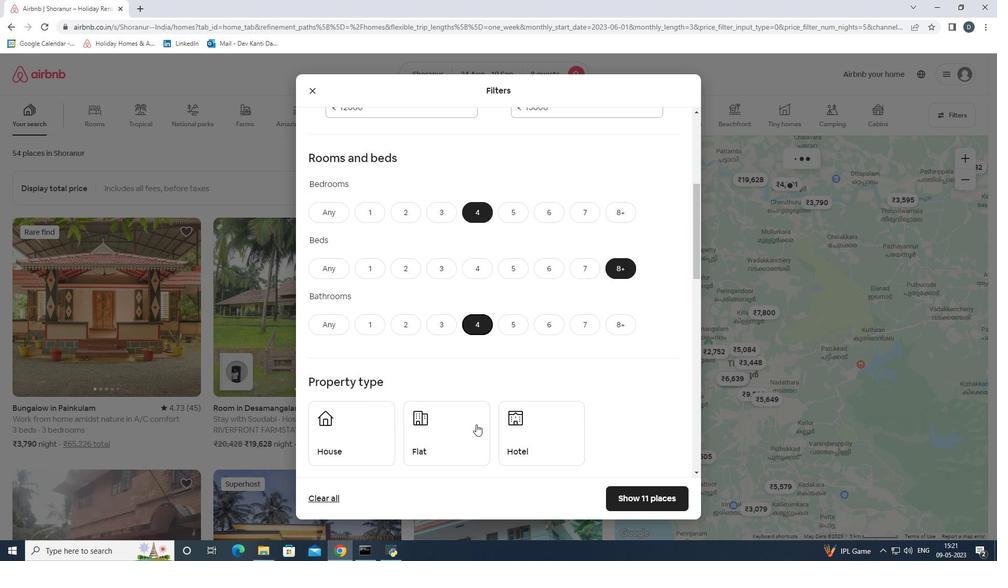 
Action: Mouse moved to (377, 344)
Screenshot: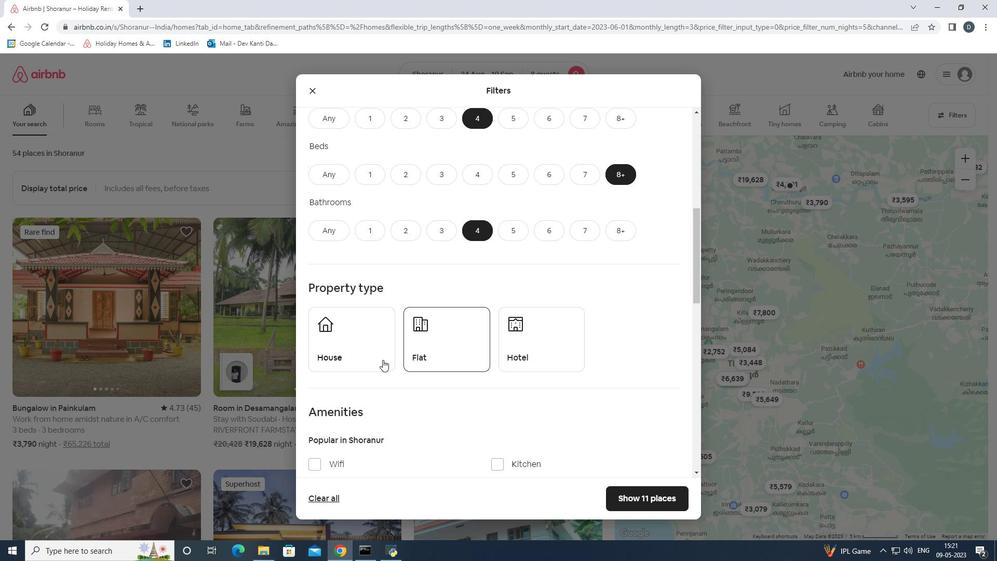 
Action: Mouse pressed left at (377, 344)
Screenshot: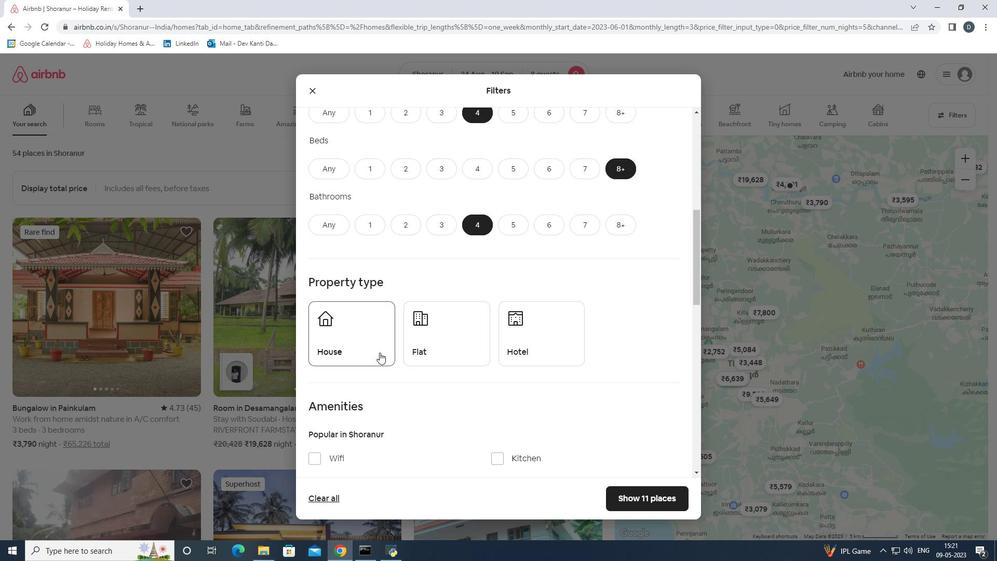 
Action: Mouse moved to (450, 340)
Screenshot: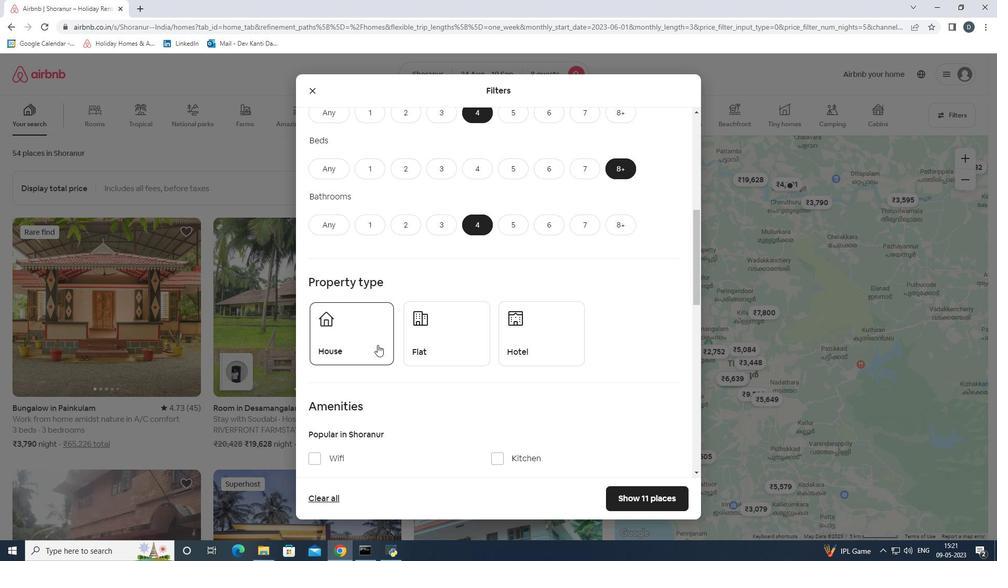 
Action: Mouse pressed left at (450, 340)
Screenshot: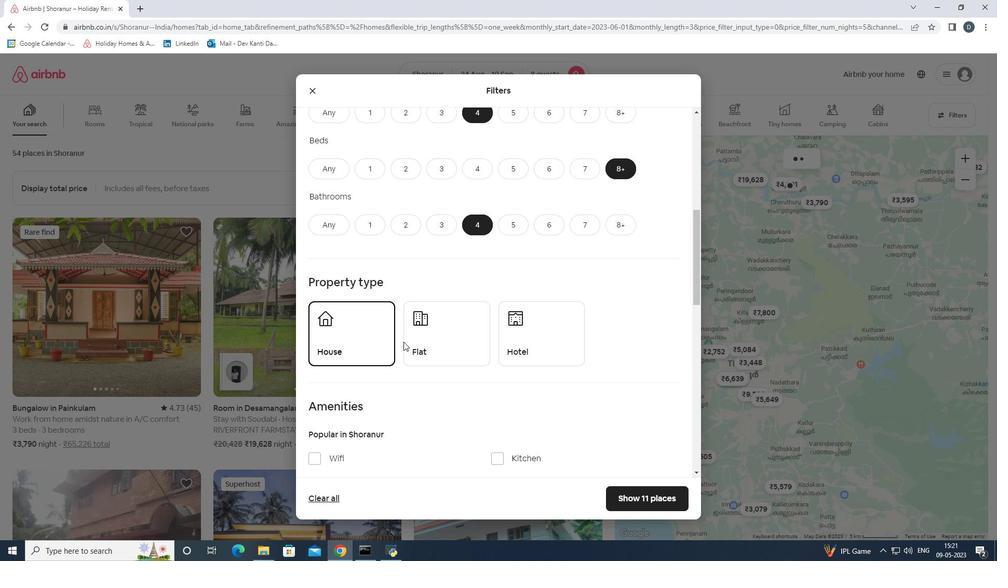 
Action: Mouse moved to (505, 340)
Screenshot: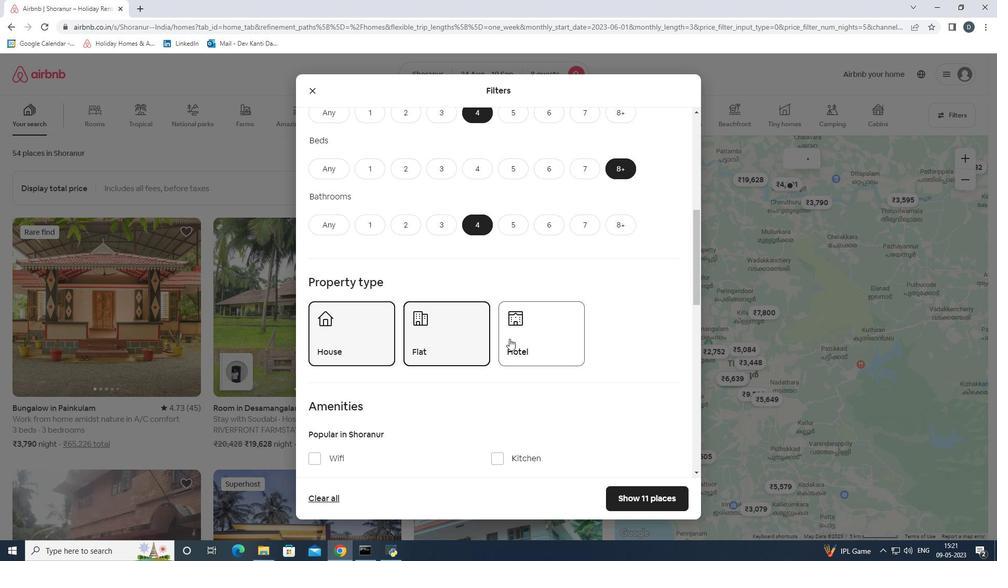 
Action: Mouse scrolled (505, 339) with delta (0, 0)
Screenshot: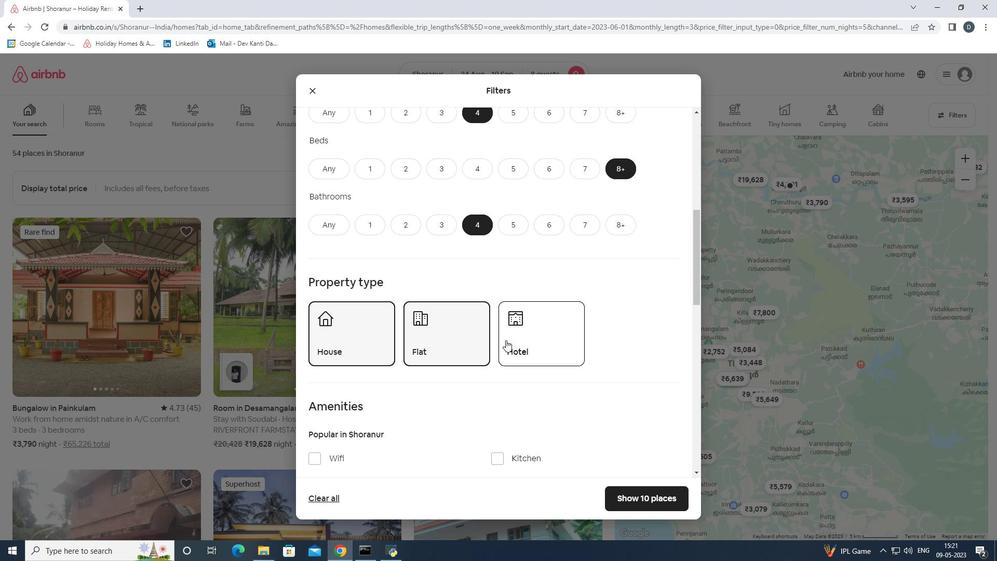 
Action: Mouse scrolled (505, 339) with delta (0, 0)
Screenshot: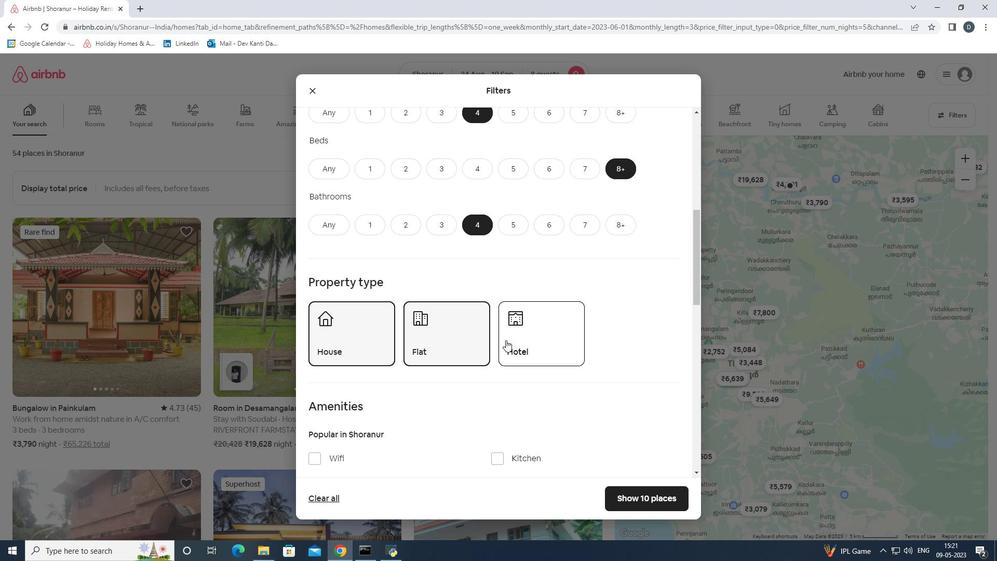 
Action: Mouse scrolled (505, 339) with delta (0, 0)
Screenshot: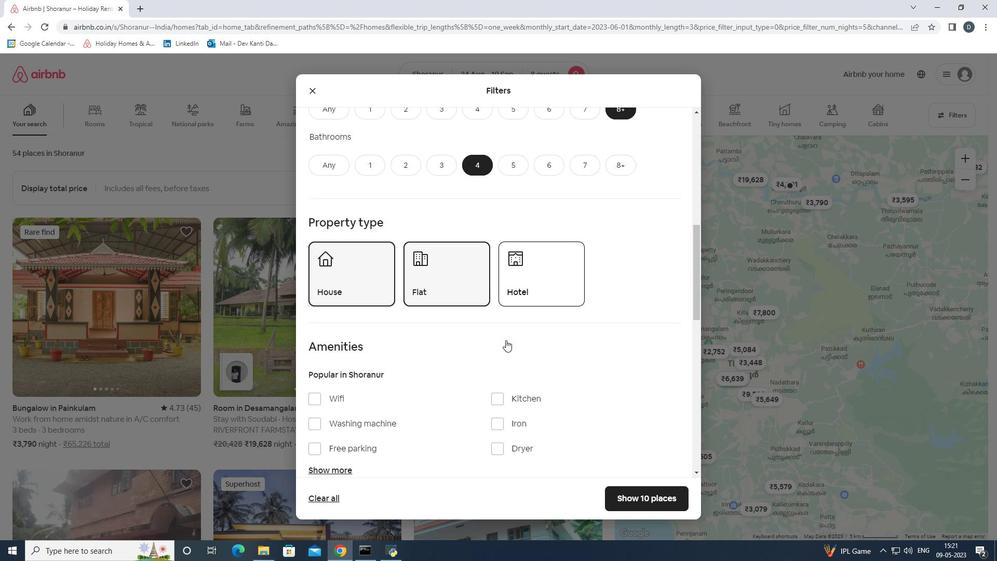 
Action: Mouse scrolled (505, 339) with delta (0, 0)
Screenshot: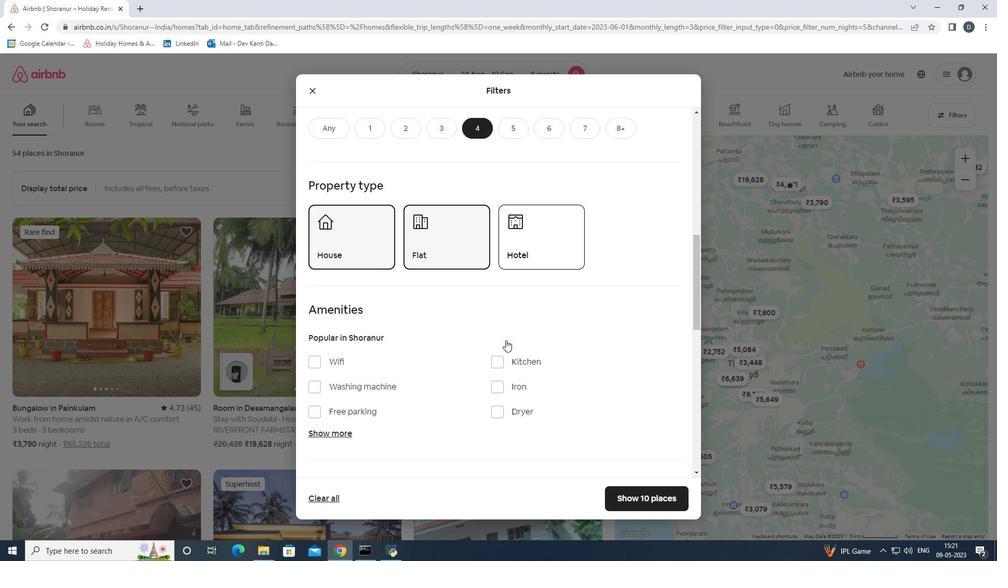 
Action: Mouse moved to (338, 249)
Screenshot: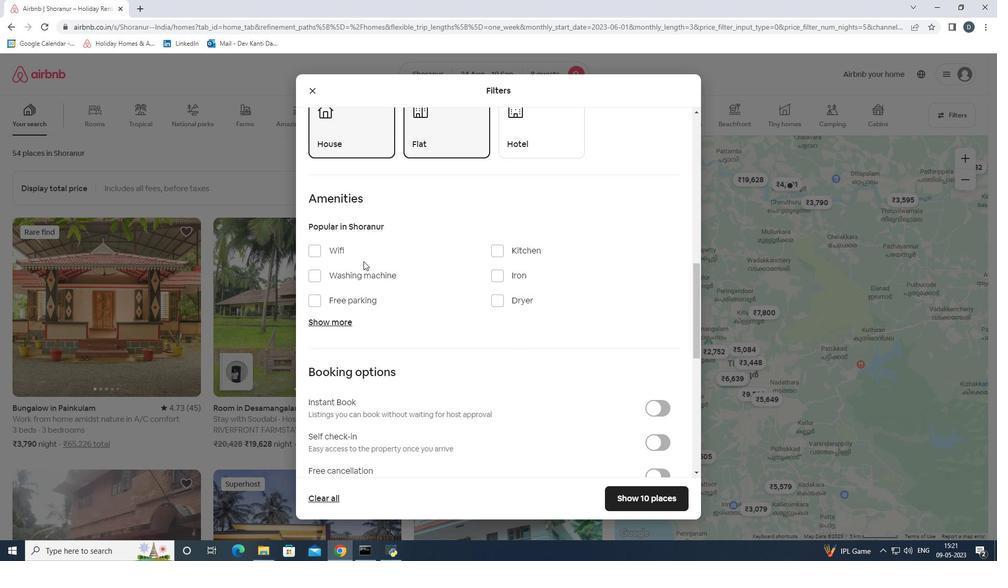 
Action: Mouse pressed left at (338, 249)
Screenshot: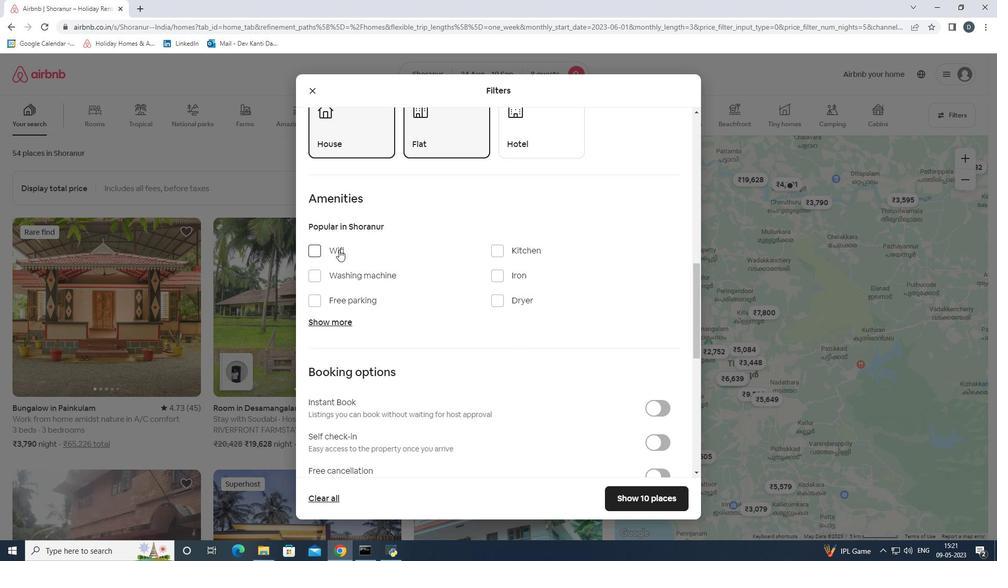 
Action: Mouse moved to (350, 302)
Screenshot: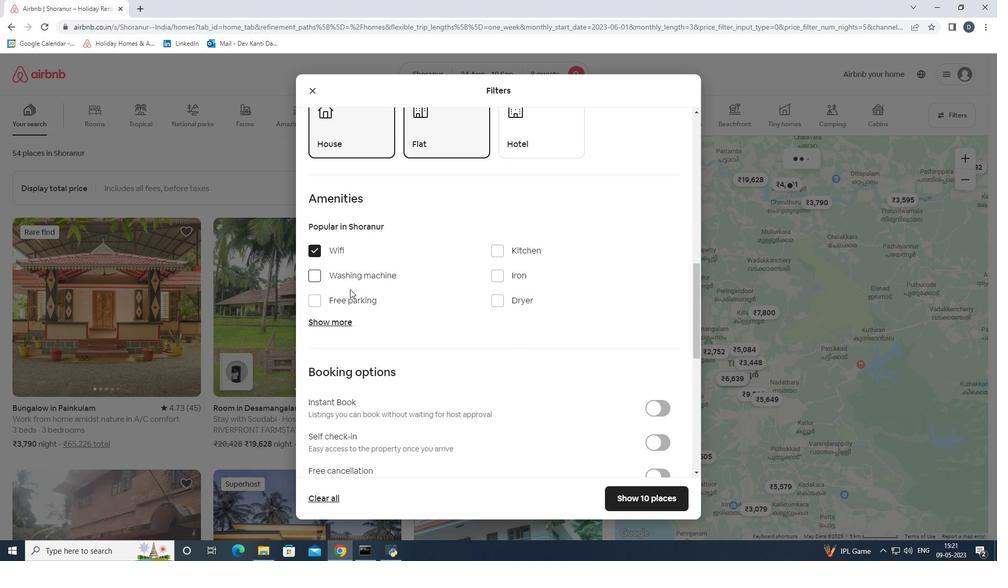 
Action: Mouse pressed left at (350, 302)
Screenshot: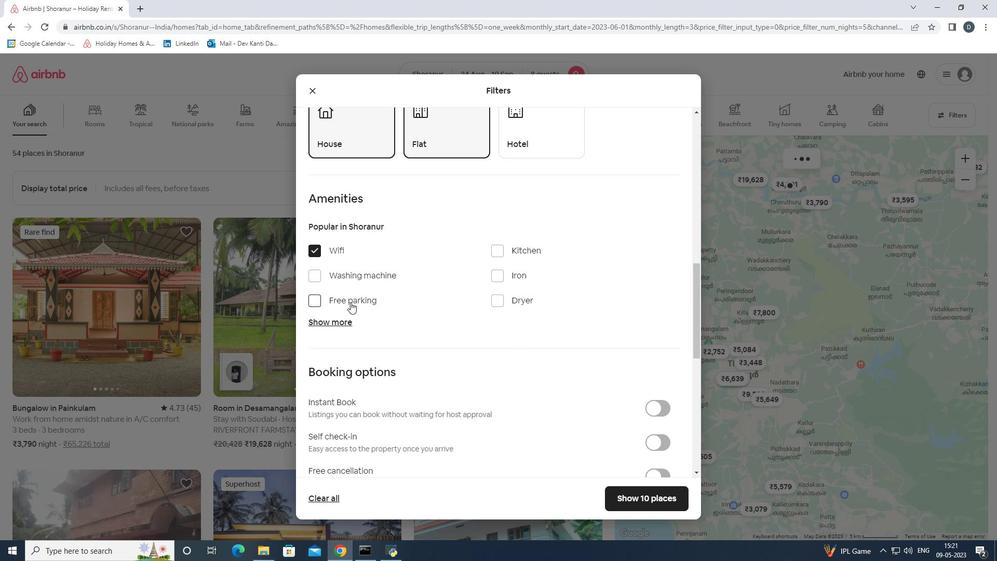 
Action: Mouse moved to (348, 312)
Screenshot: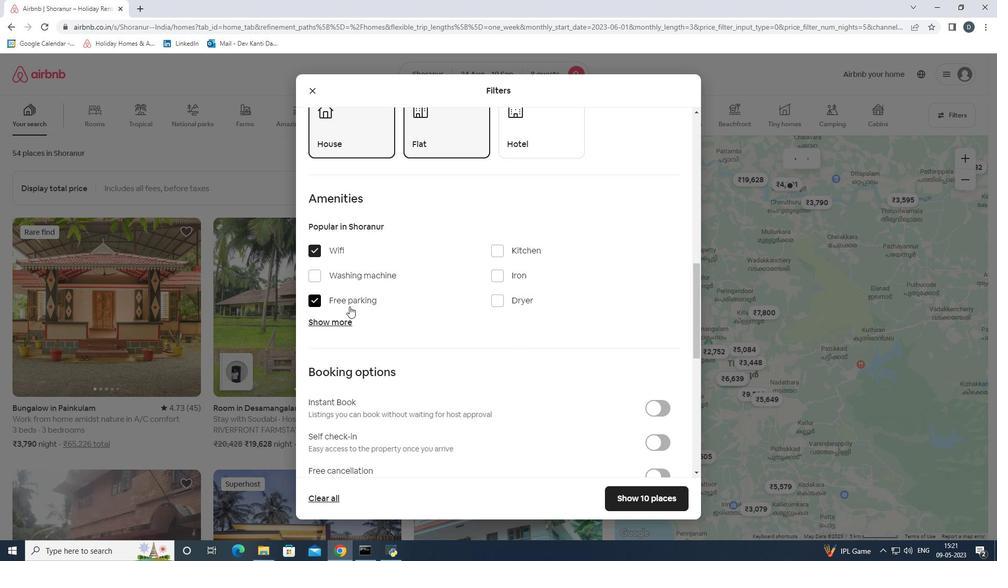
Action: Mouse pressed left at (348, 312)
Screenshot: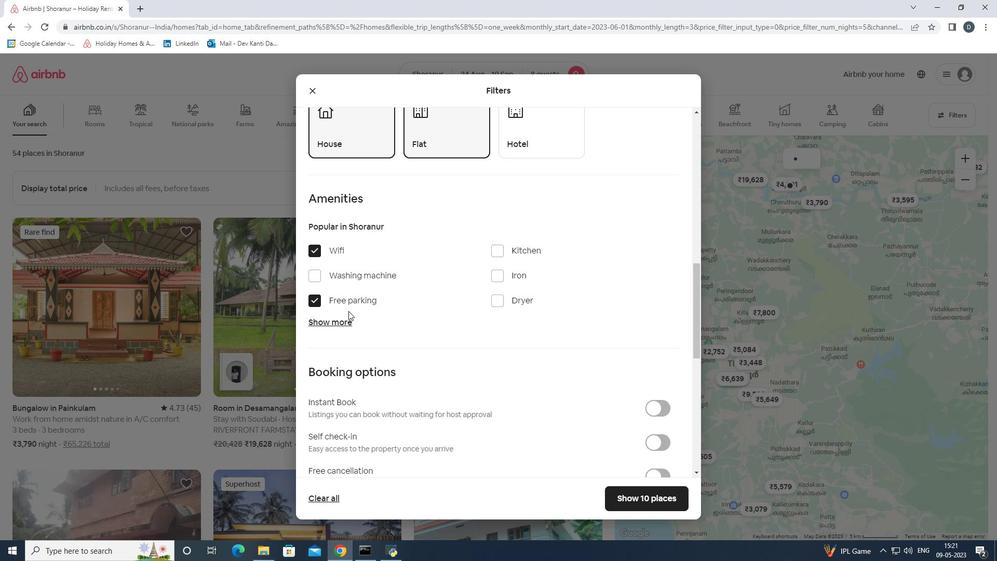 
Action: Mouse moved to (346, 326)
Screenshot: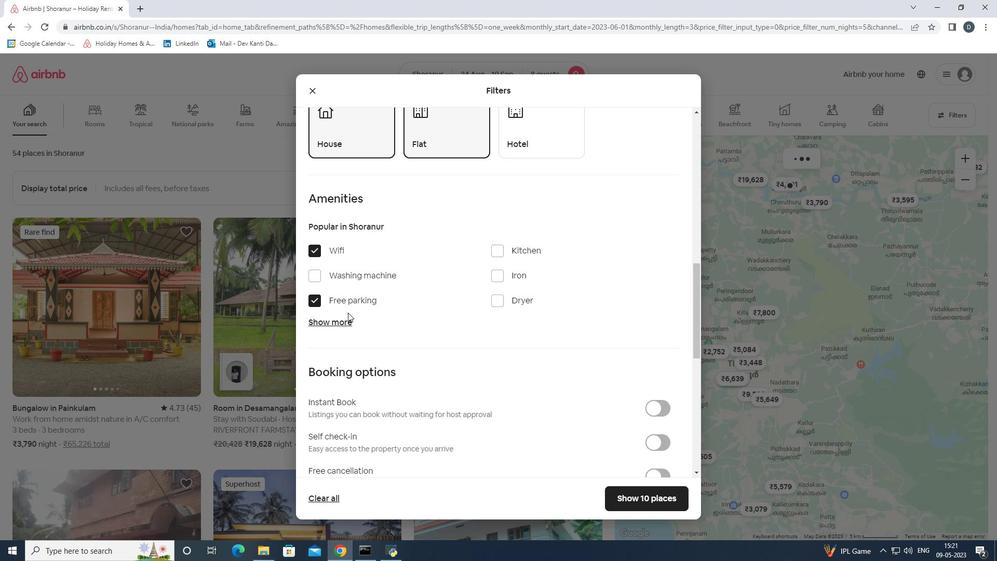 
Action: Mouse pressed left at (346, 326)
Screenshot: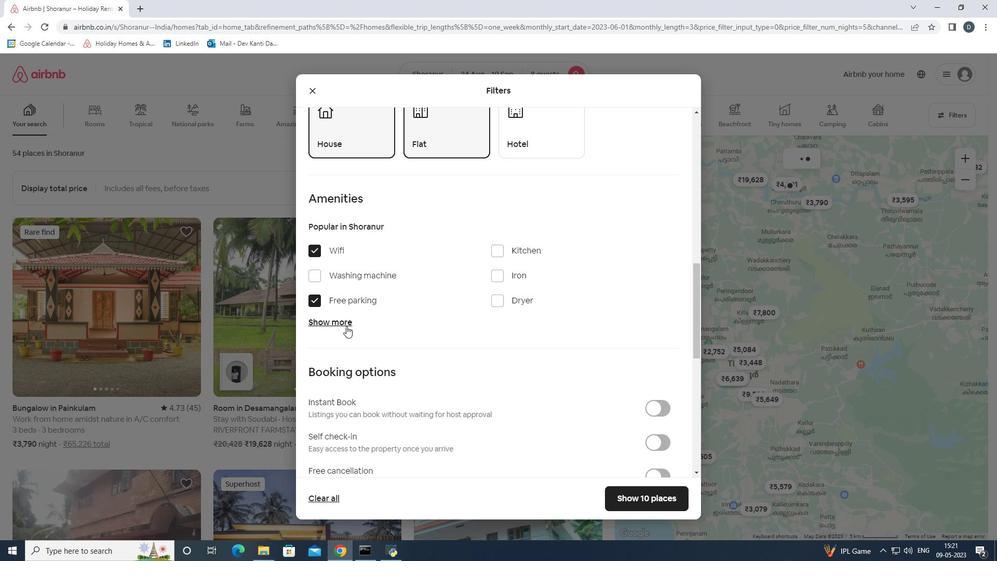 
Action: Mouse scrolled (346, 325) with delta (0, 0)
Screenshot: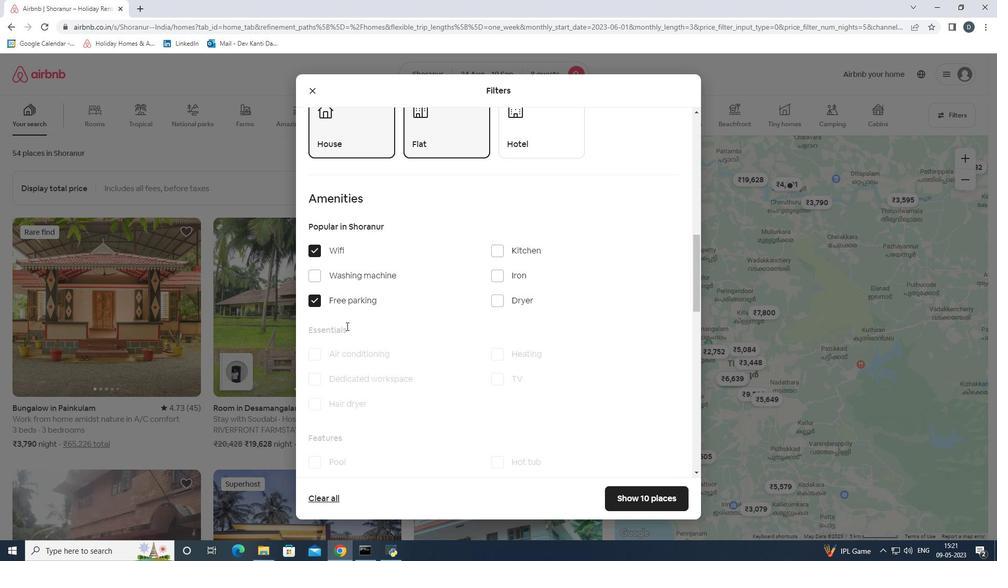 
Action: Mouse moved to (504, 329)
Screenshot: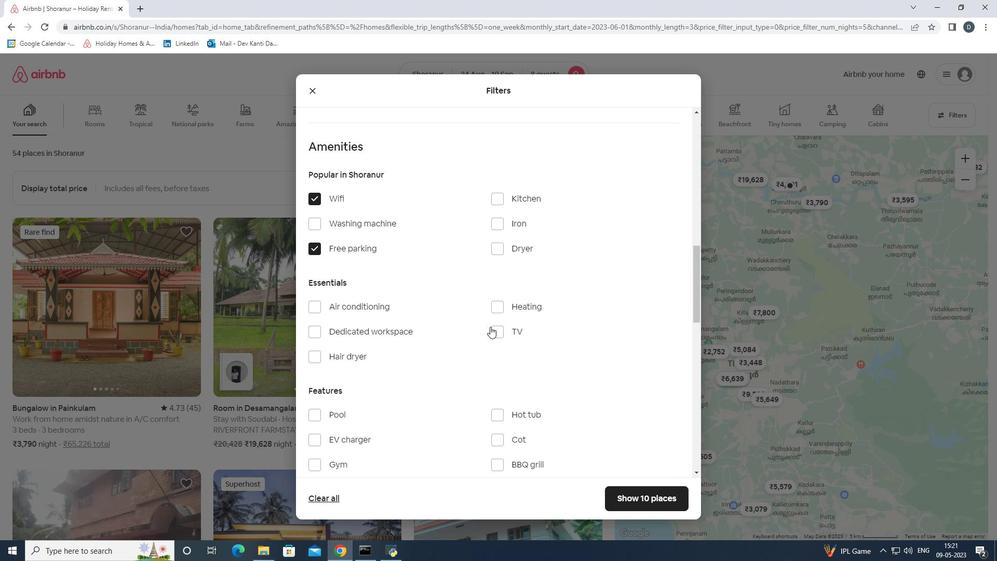 
Action: Mouse pressed left at (504, 329)
Screenshot: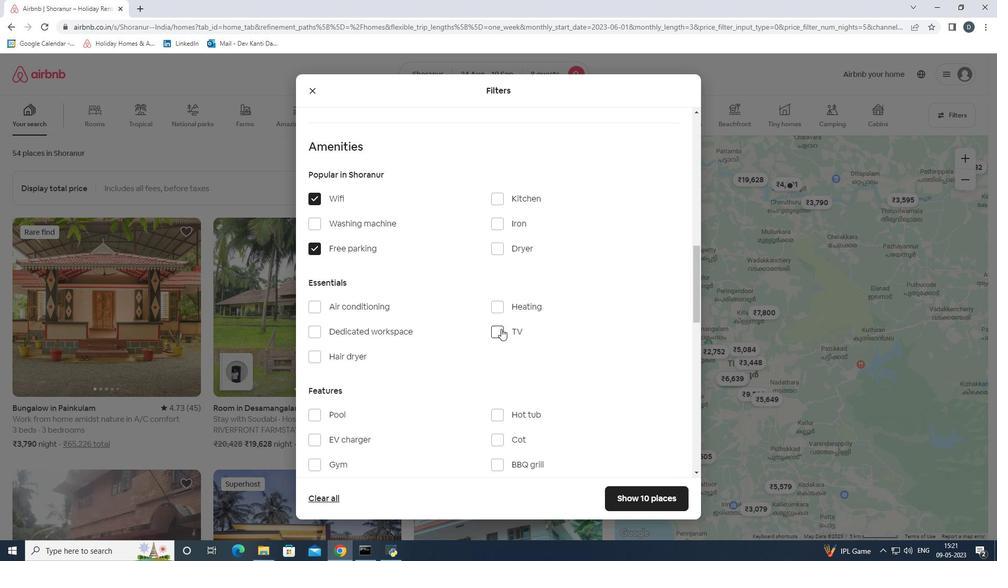 
Action: Mouse moved to (496, 332)
Screenshot: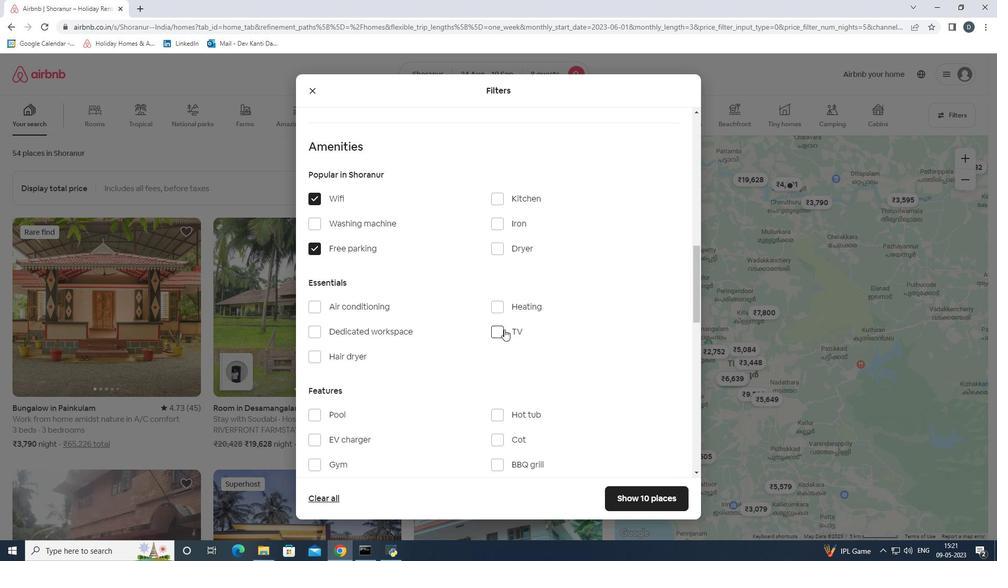 
Action: Mouse scrolled (496, 331) with delta (0, 0)
Screenshot: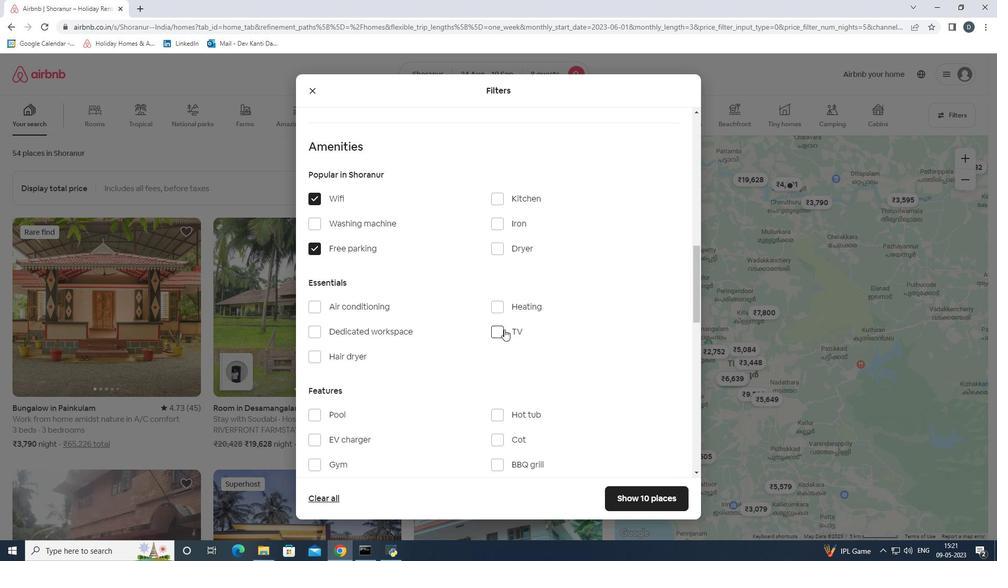 
Action: Mouse moved to (336, 410)
Screenshot: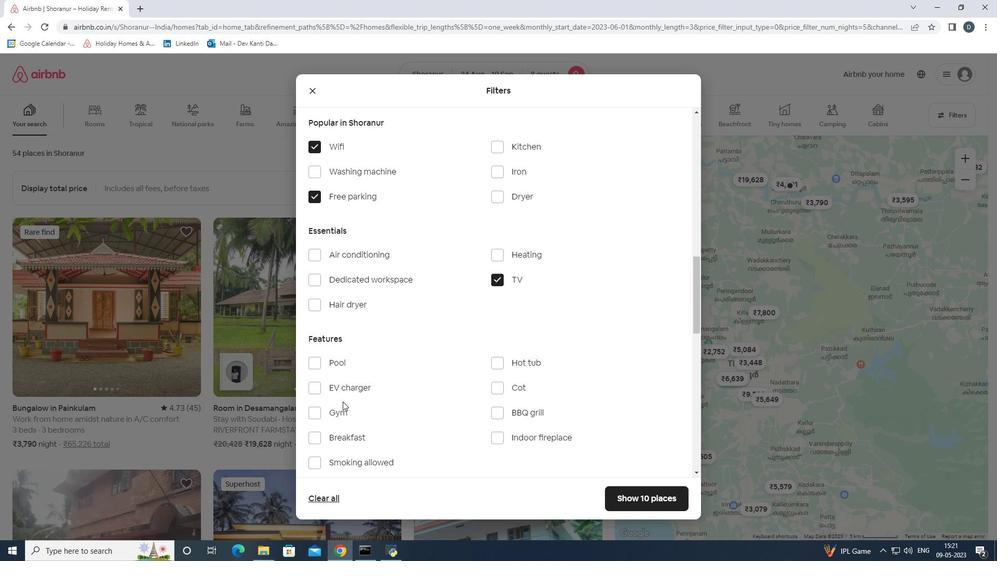 
Action: Mouse pressed left at (336, 410)
Screenshot: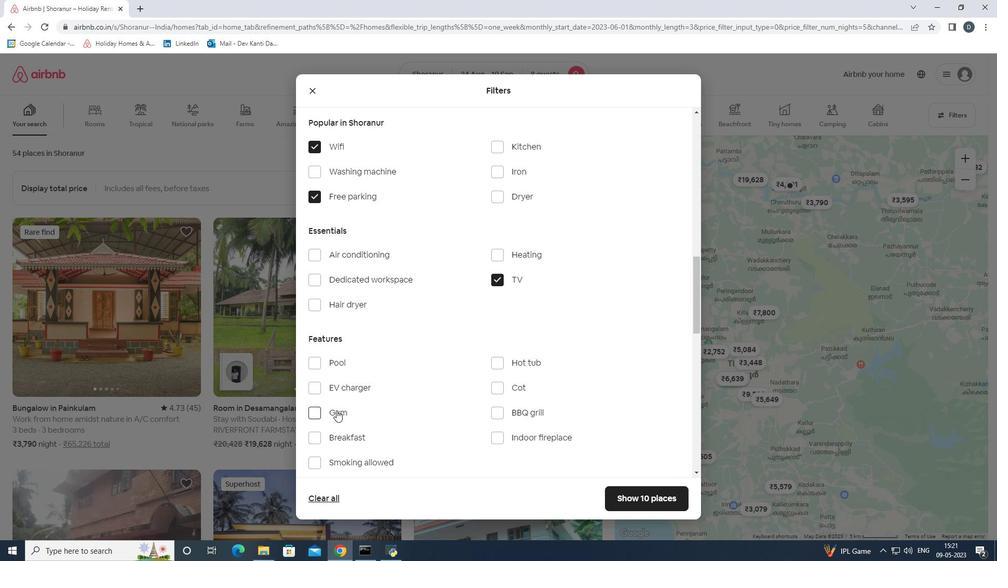 
Action: Mouse moved to (333, 436)
Screenshot: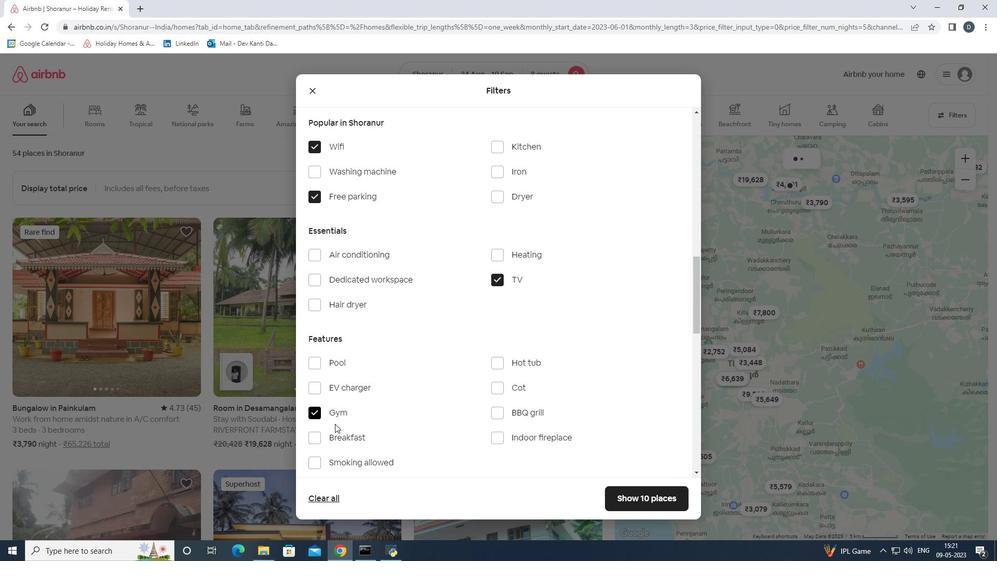 
Action: Mouse pressed left at (333, 436)
Screenshot: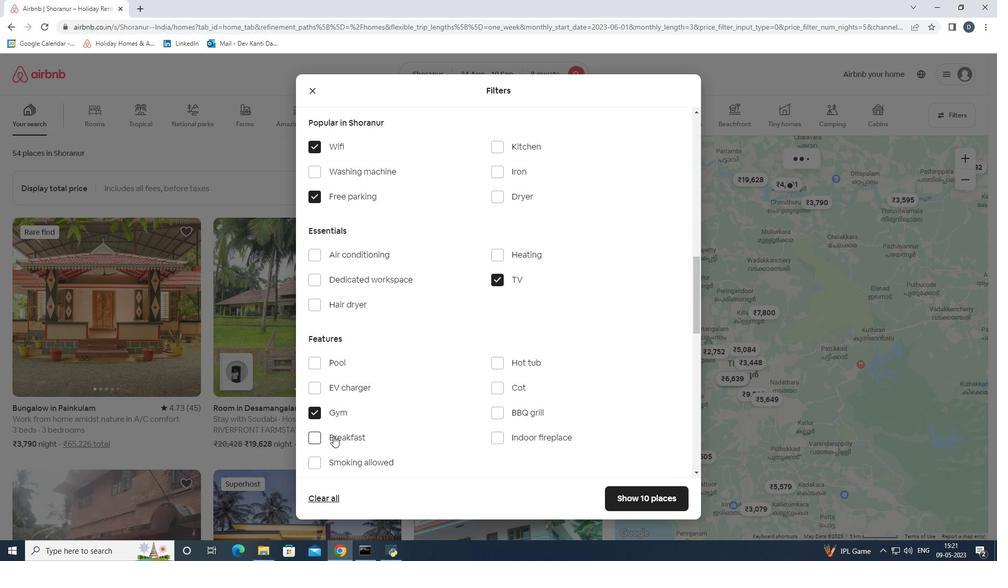 
Action: Mouse moved to (473, 380)
Screenshot: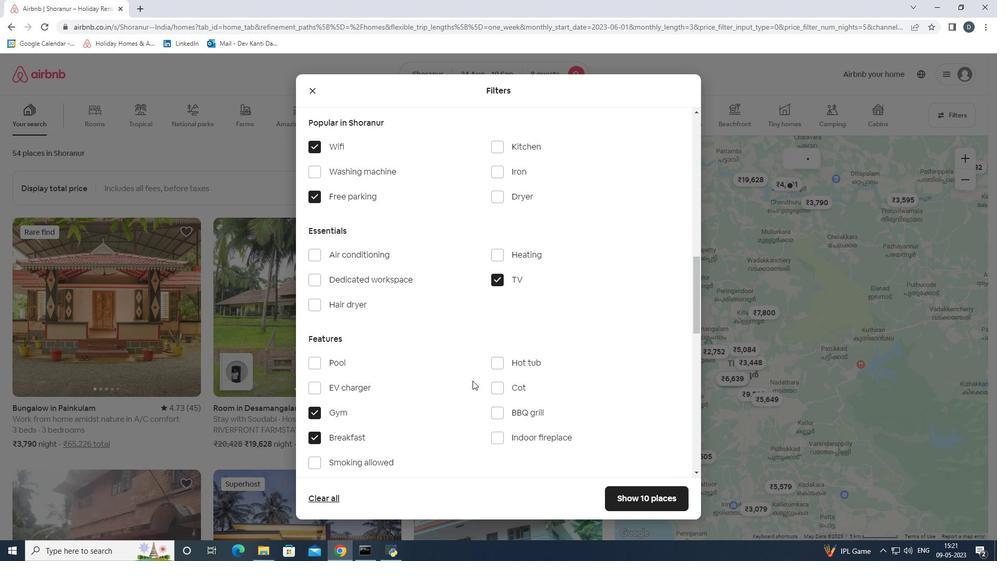 
Action: Mouse scrolled (473, 380) with delta (0, 0)
Screenshot: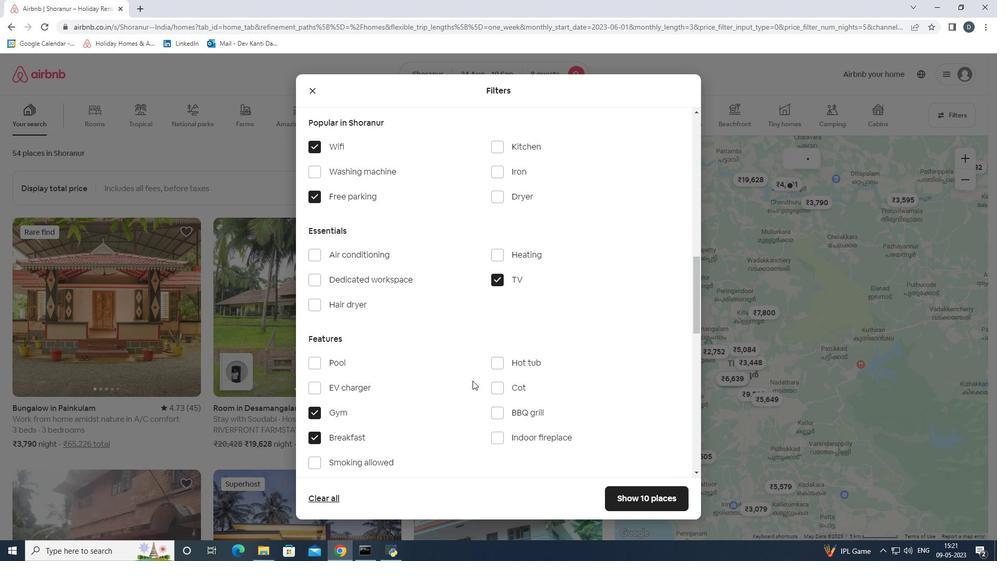 
Action: Mouse scrolled (473, 380) with delta (0, 0)
Screenshot: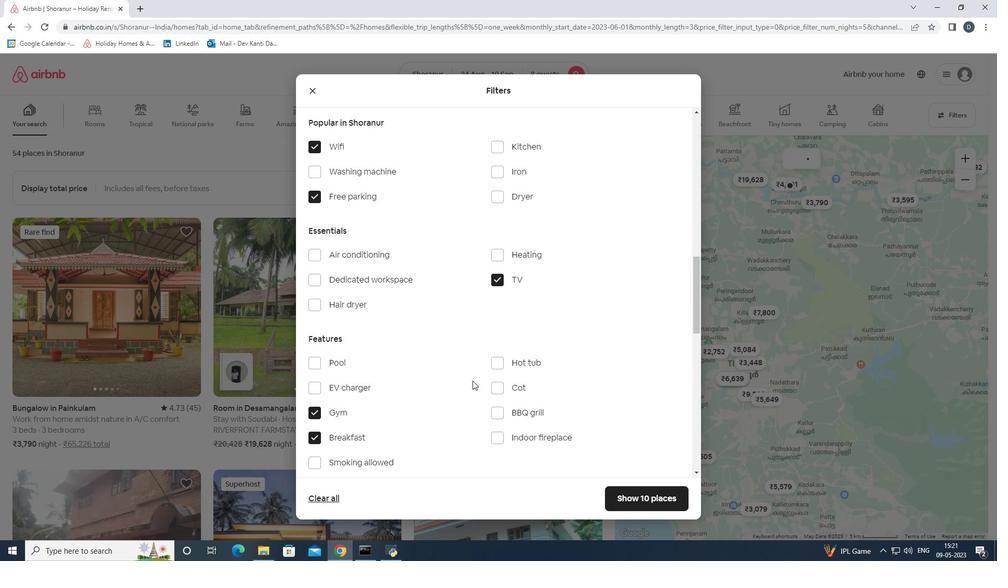 
Action: Mouse scrolled (473, 380) with delta (0, 0)
Screenshot: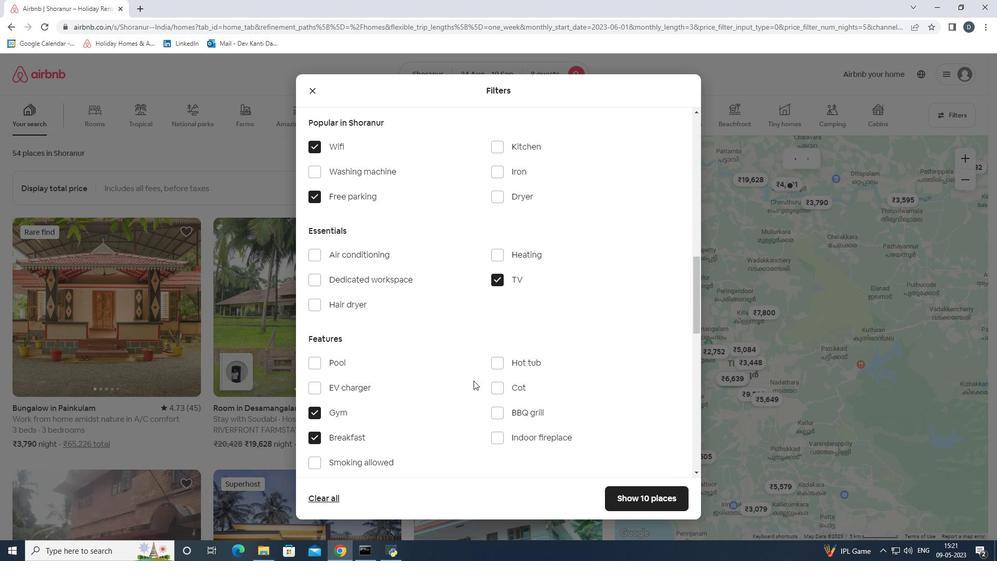 
Action: Mouse scrolled (473, 380) with delta (0, 0)
Screenshot: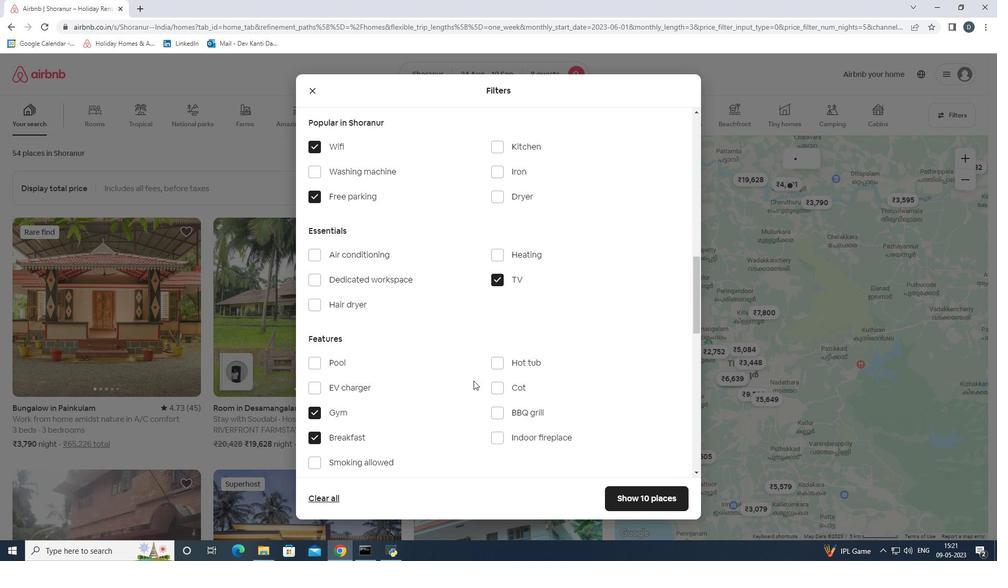 
Action: Mouse moved to (482, 378)
Screenshot: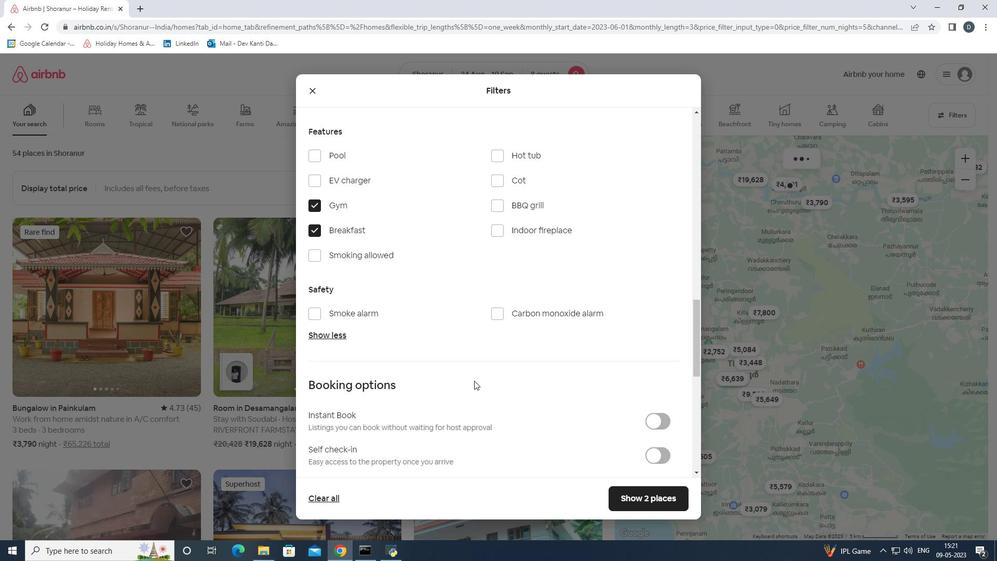 
Action: Mouse scrolled (482, 377) with delta (0, 0)
Screenshot: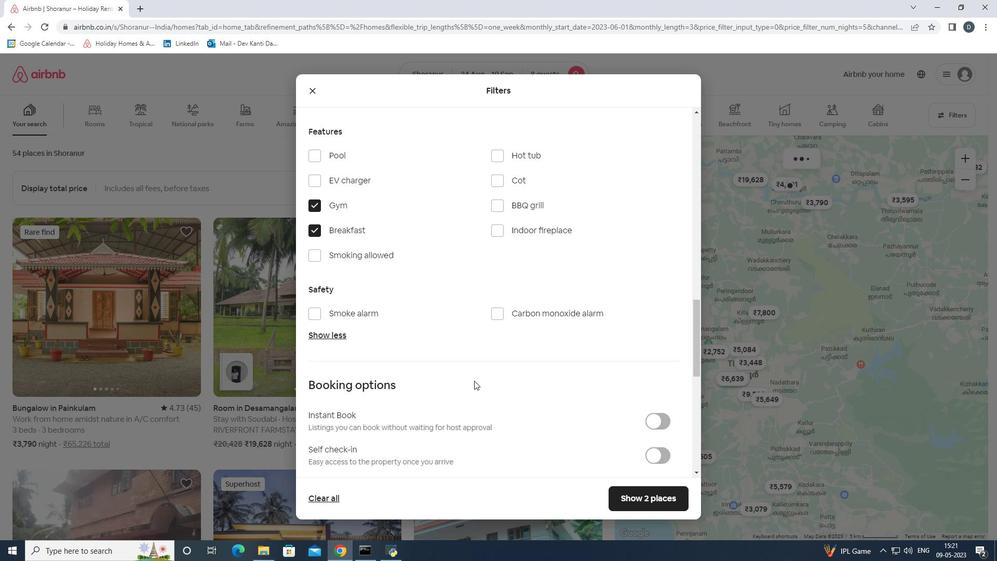 
Action: Mouse moved to (494, 374)
Screenshot: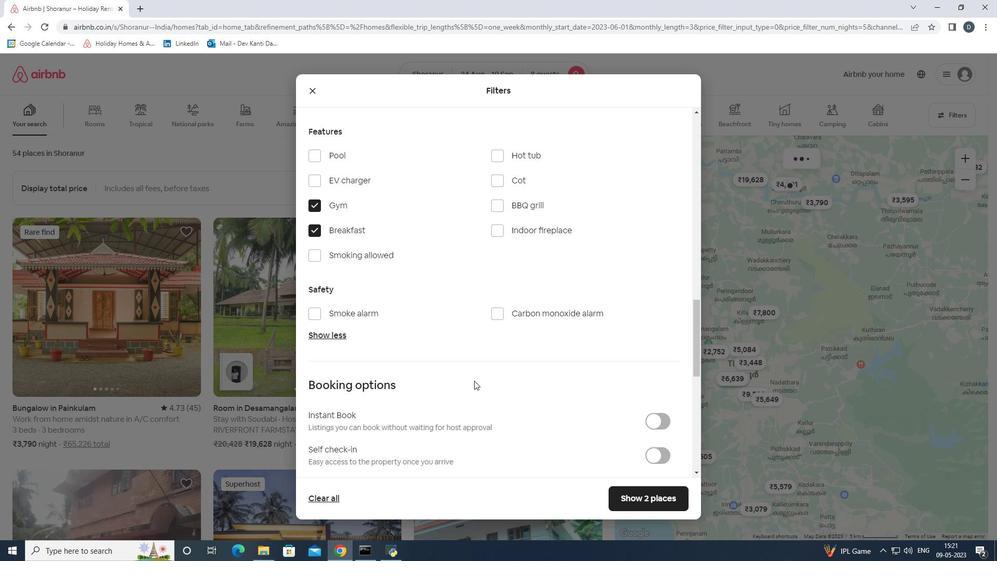 
Action: Mouse scrolled (494, 374) with delta (0, 0)
Screenshot: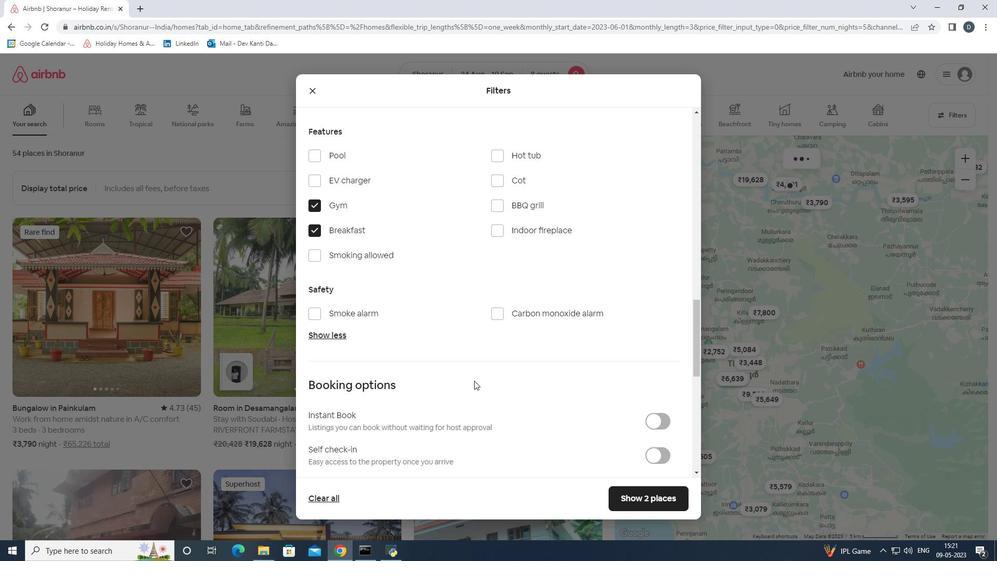 
Action: Mouse moved to (504, 372)
Screenshot: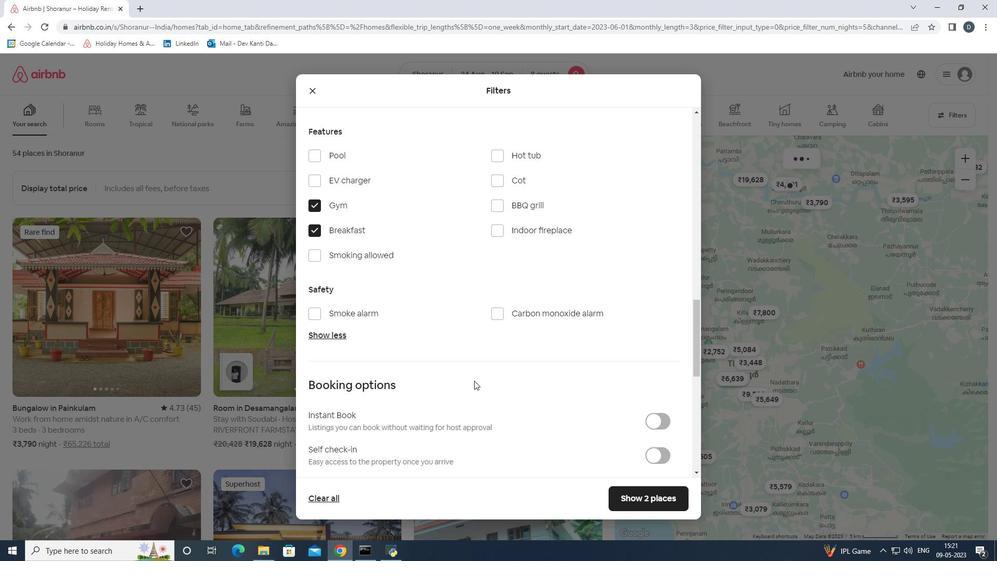 
Action: Mouse scrolled (504, 372) with delta (0, 0)
Screenshot: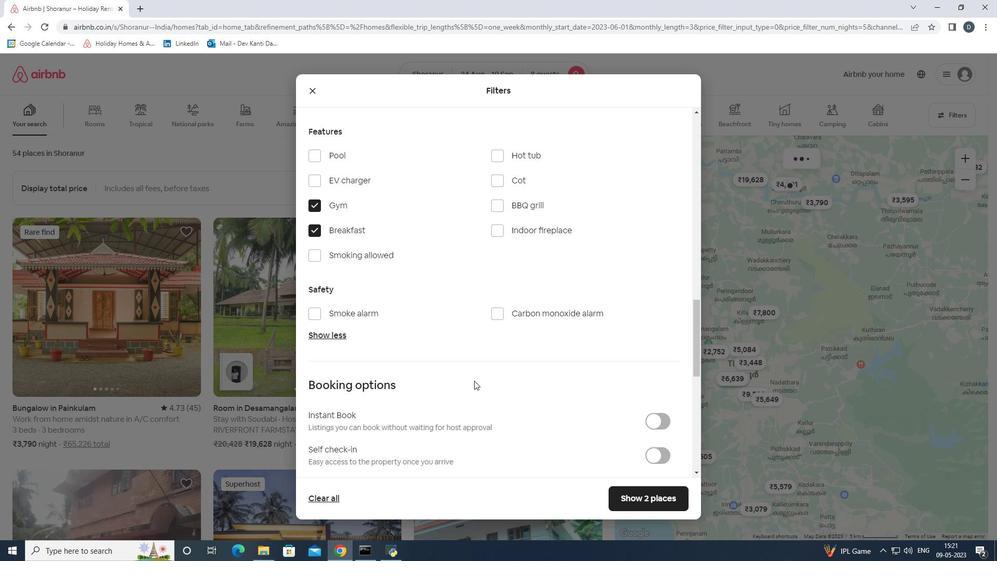 
Action: Mouse moved to (649, 301)
Screenshot: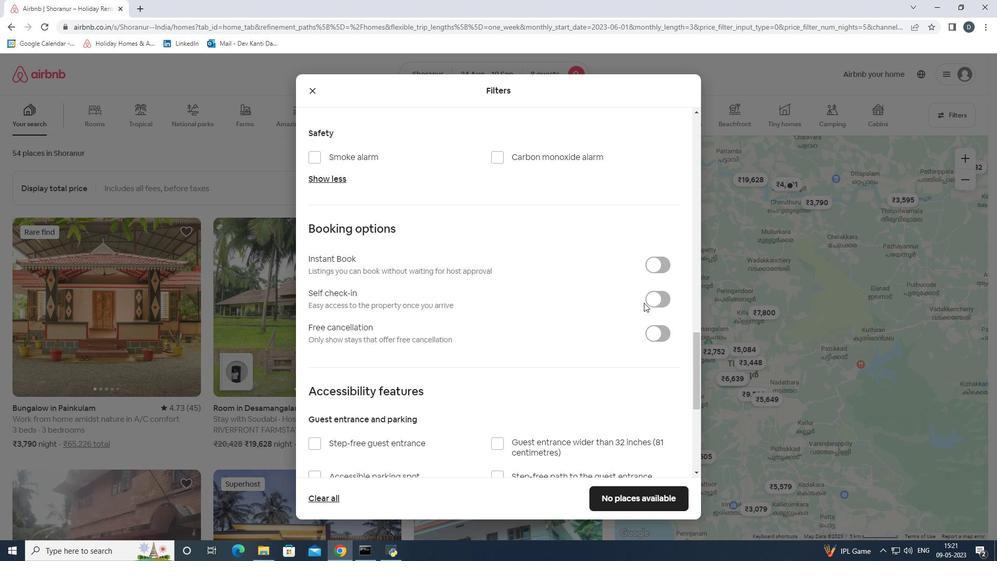 
Action: Mouse pressed left at (649, 301)
Screenshot: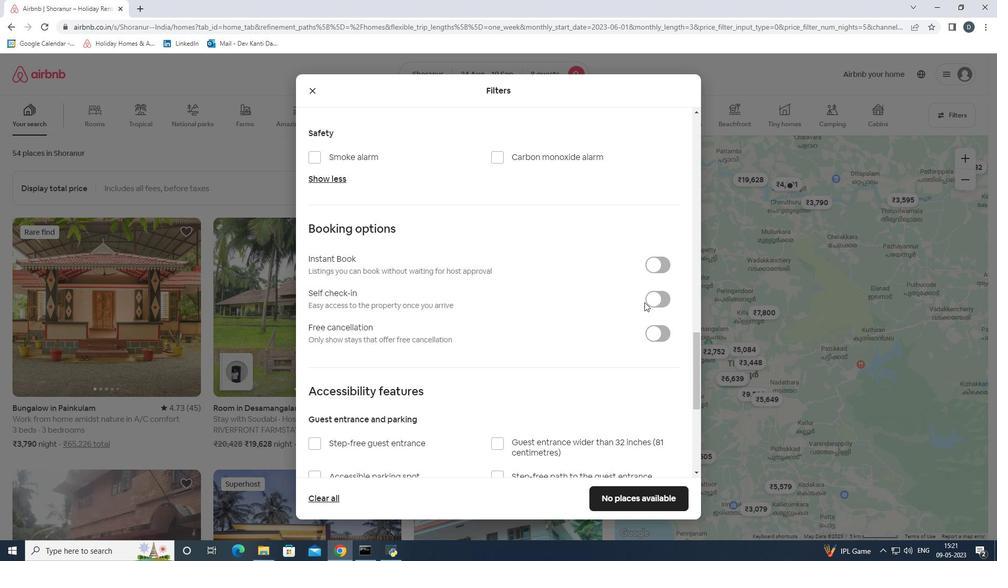 
Action: Mouse moved to (636, 304)
Screenshot: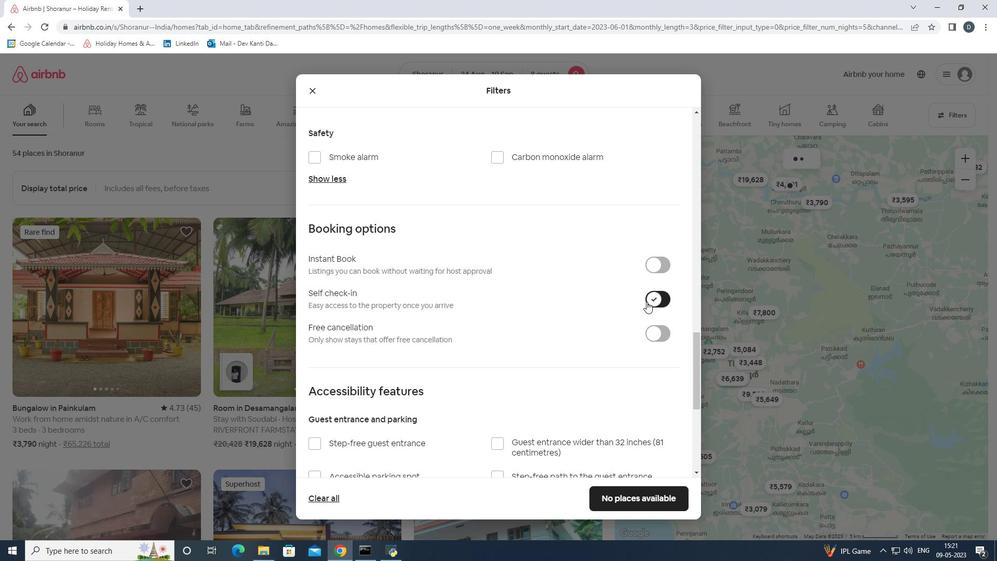 
Action: Mouse scrolled (636, 303) with delta (0, 0)
Screenshot: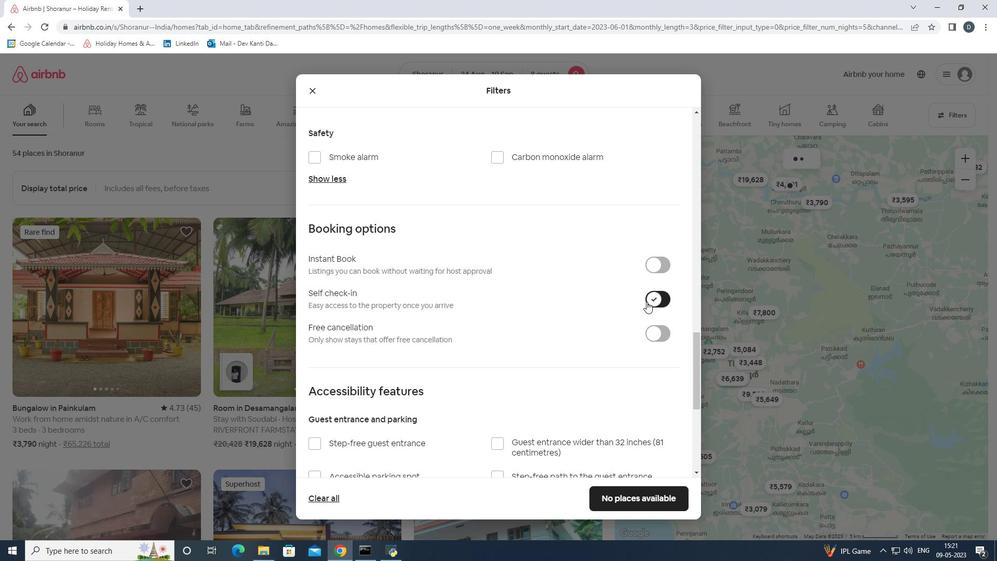 
Action: Mouse scrolled (636, 303) with delta (0, 0)
Screenshot: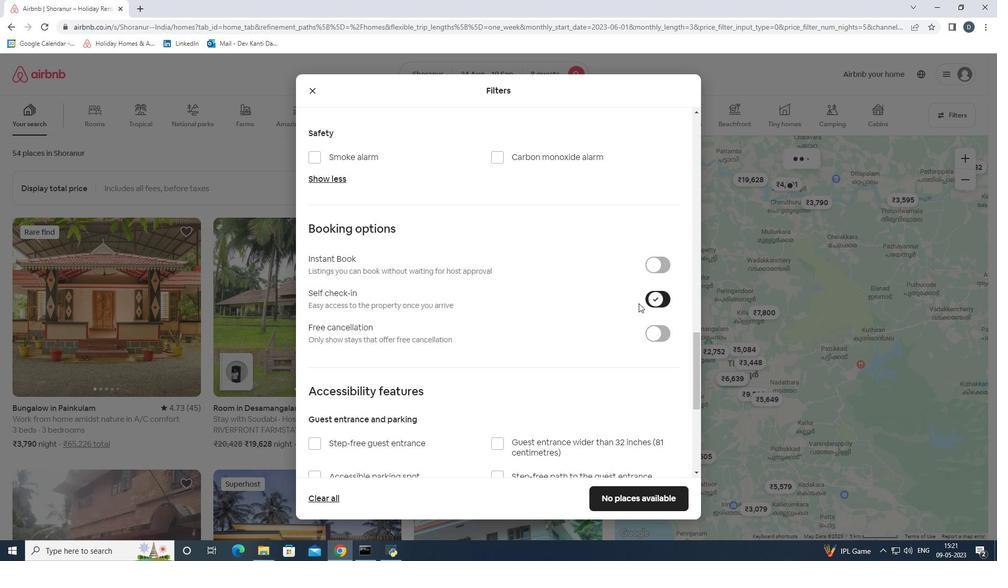 
Action: Mouse scrolled (636, 303) with delta (0, 0)
Screenshot: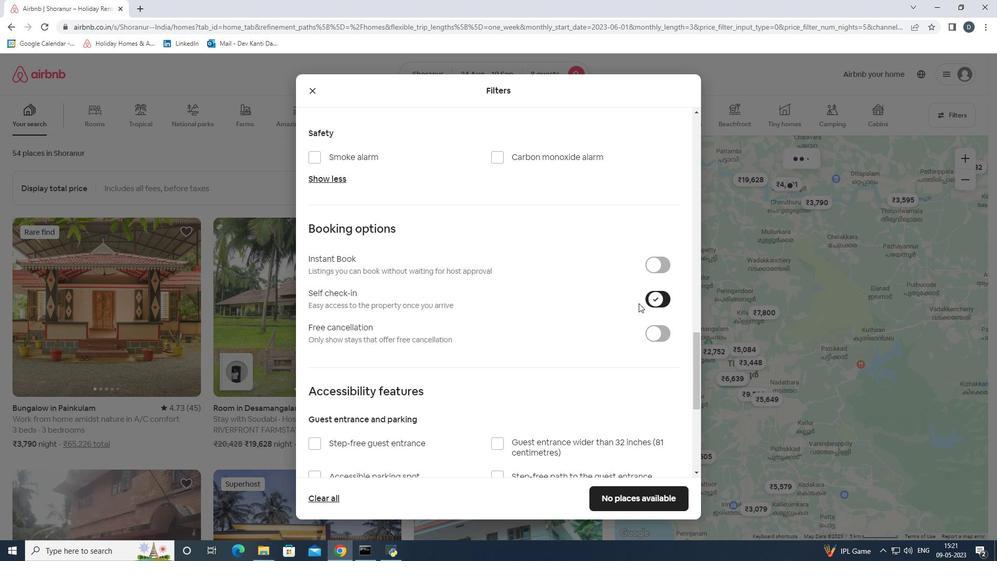 
Action: Mouse scrolled (636, 303) with delta (0, 0)
Screenshot: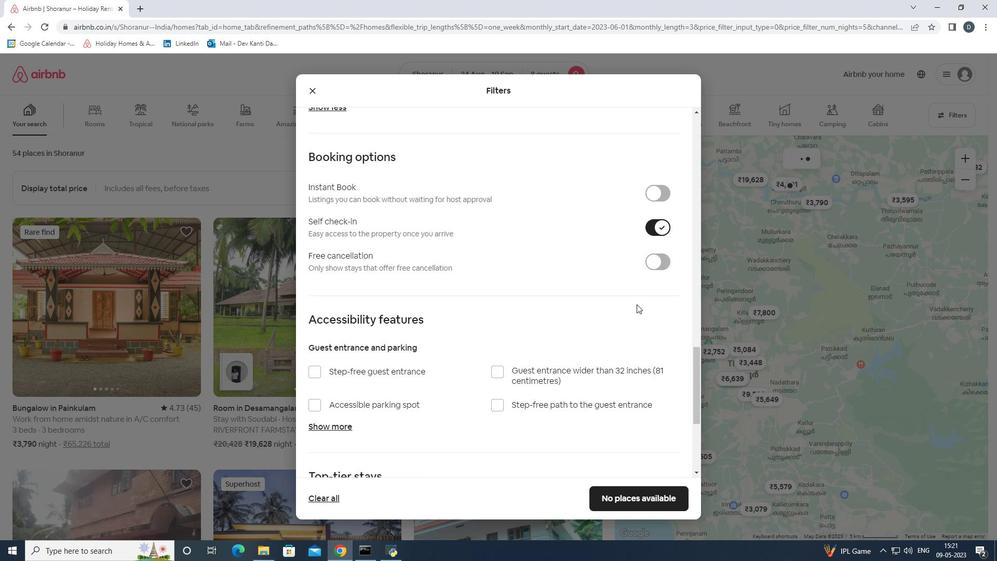 
Action: Mouse scrolled (636, 303) with delta (0, 0)
Screenshot: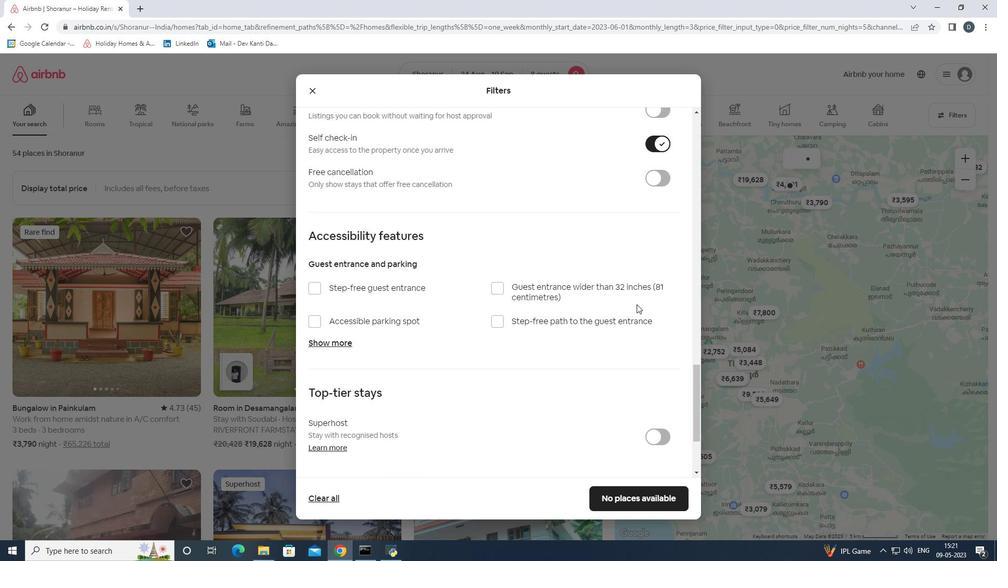 
Action: Mouse scrolled (636, 303) with delta (0, 0)
Screenshot: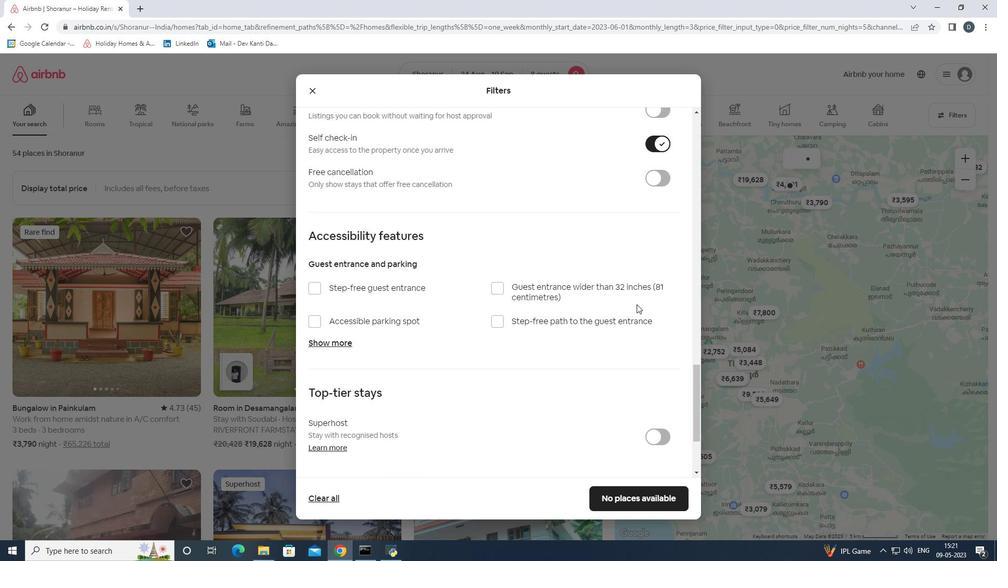 
Action: Mouse moved to (633, 306)
Screenshot: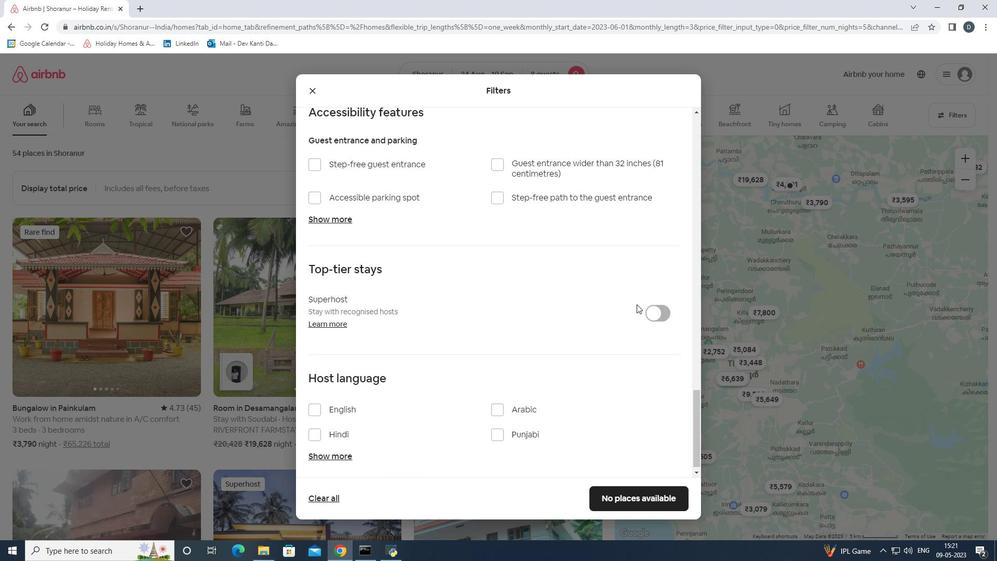 
Action: Mouse scrolled (633, 305) with delta (0, 0)
Screenshot: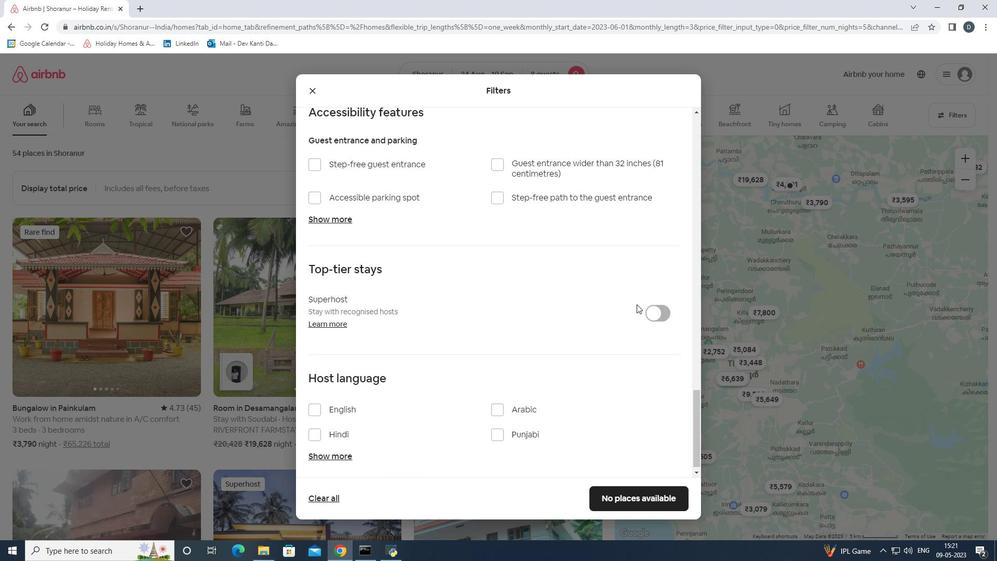 
Action: Mouse moved to (633, 308)
Screenshot: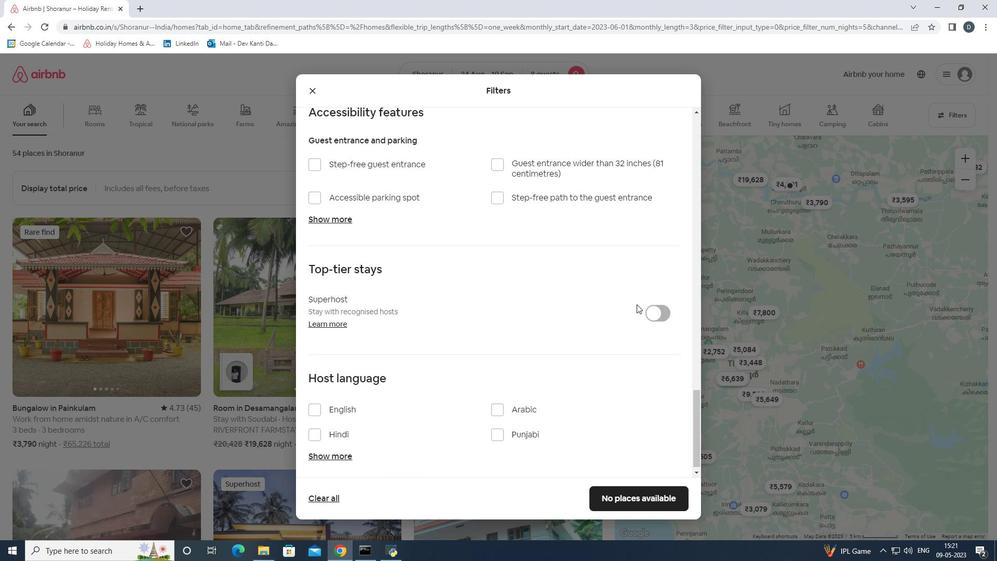 
Action: Mouse scrolled (633, 307) with delta (0, 0)
Screenshot: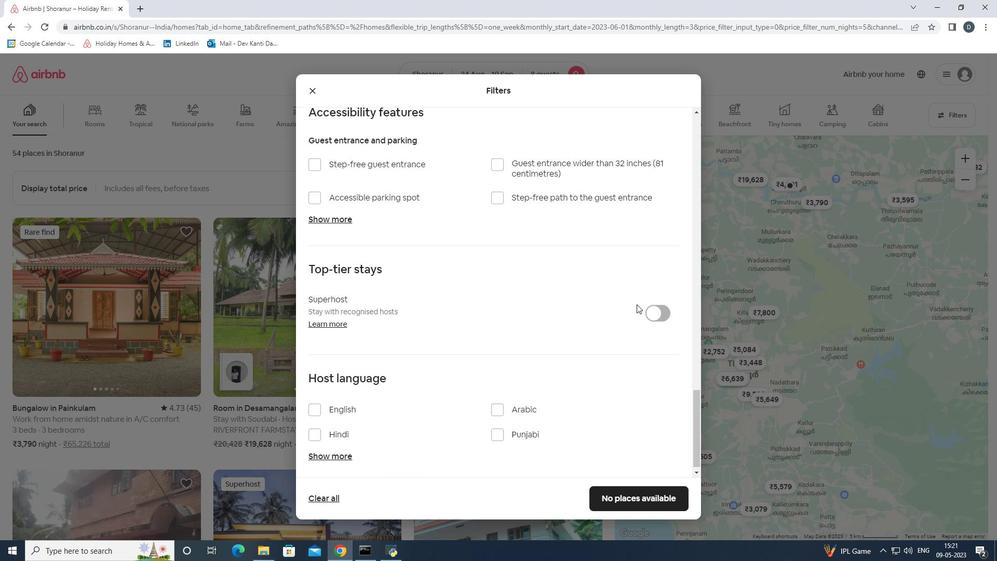 
Action: Mouse moved to (633, 309)
Screenshot: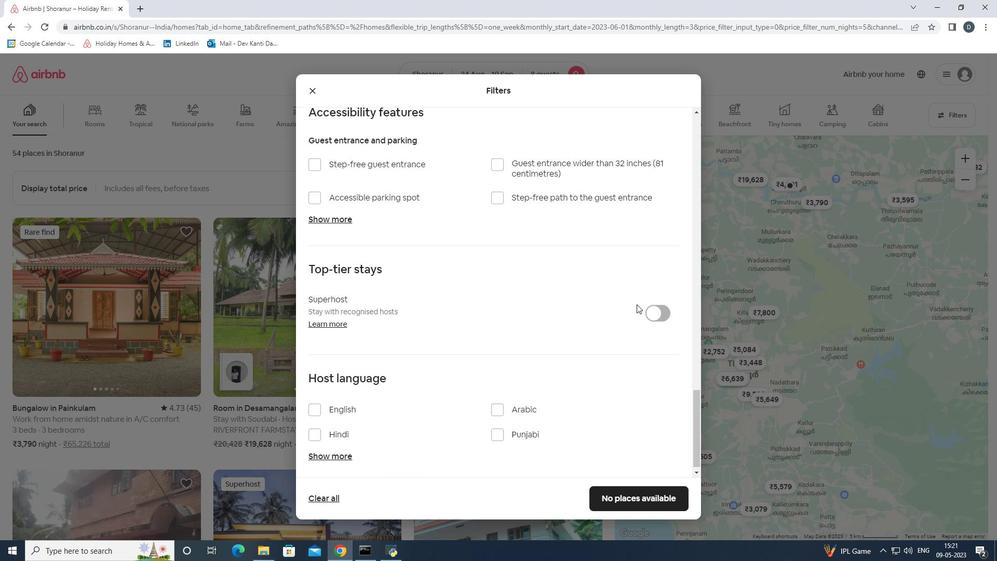 
Action: Mouse scrolled (633, 308) with delta (0, 0)
Screenshot: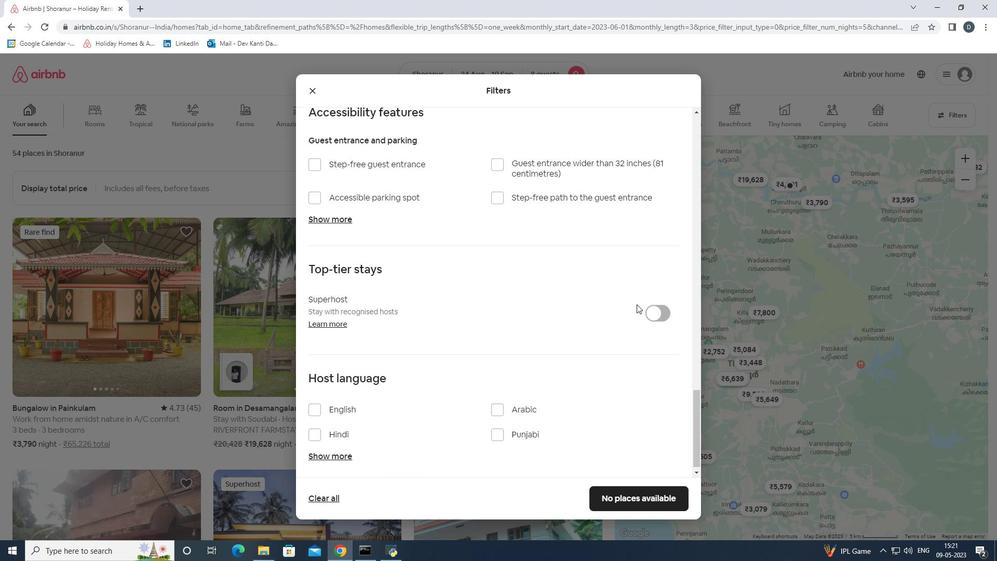 
Action: Mouse moved to (631, 312)
Screenshot: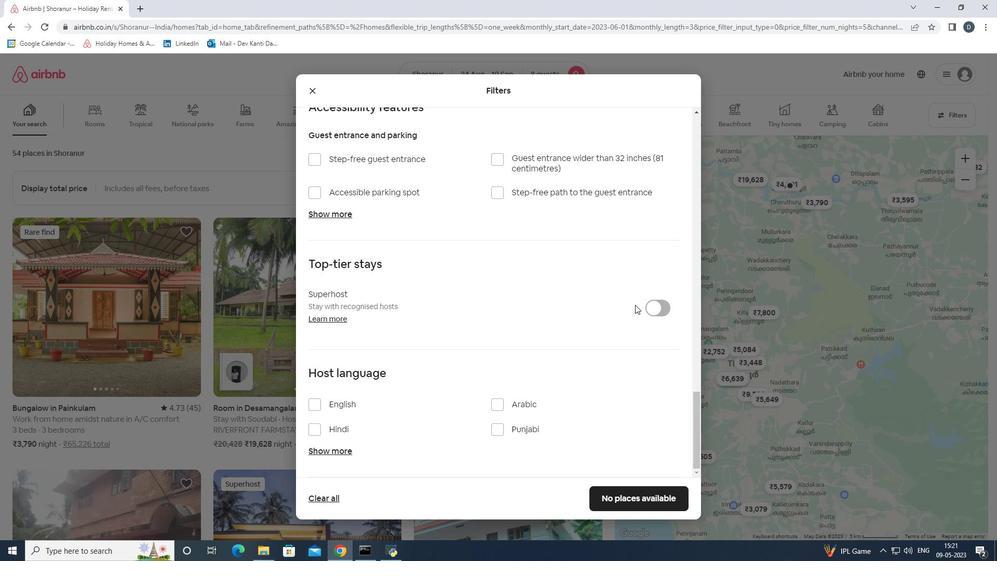 
Action: Mouse scrolled (631, 312) with delta (0, 0)
Screenshot: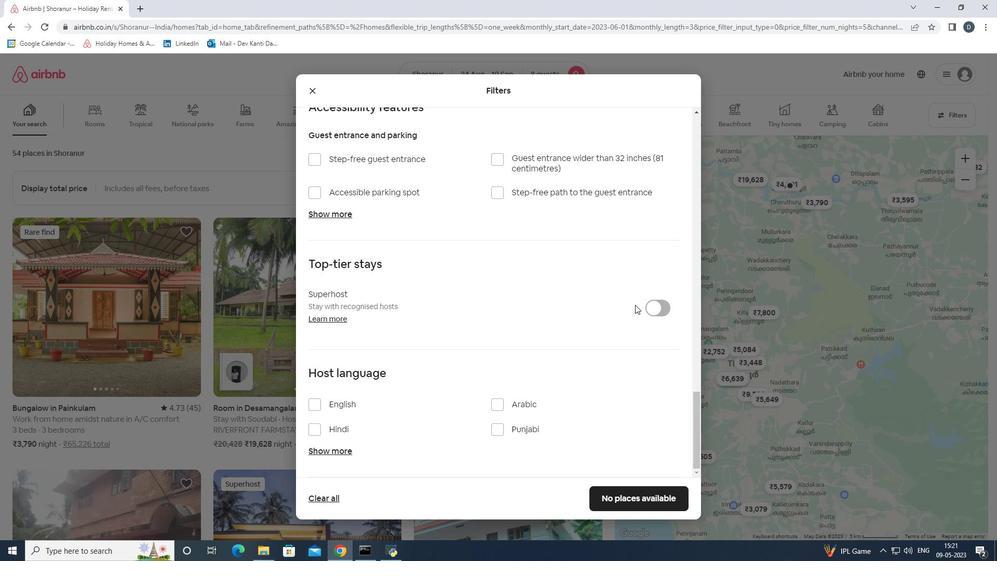 
Action: Mouse moved to (345, 398)
Screenshot: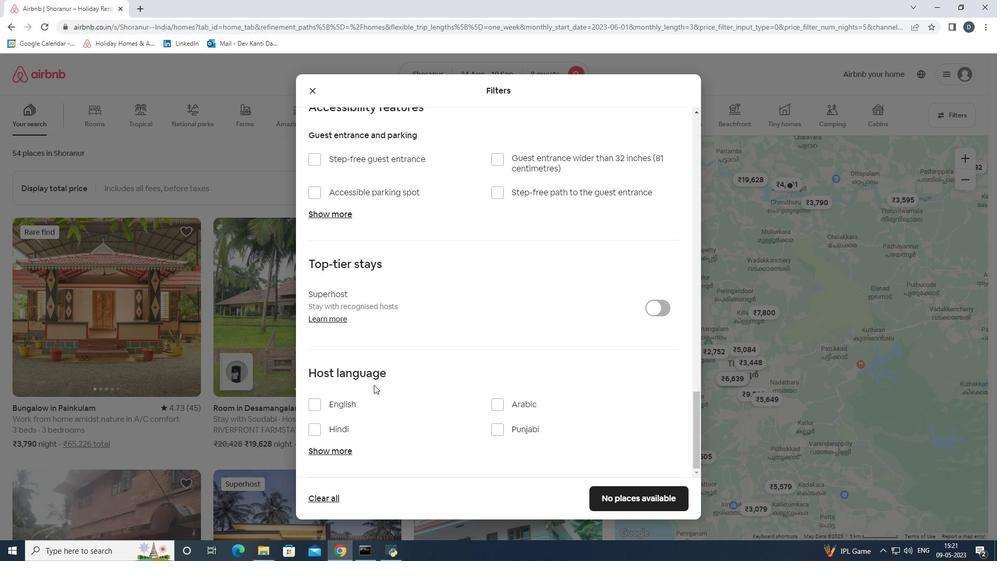 
Action: Mouse pressed left at (345, 398)
Screenshot: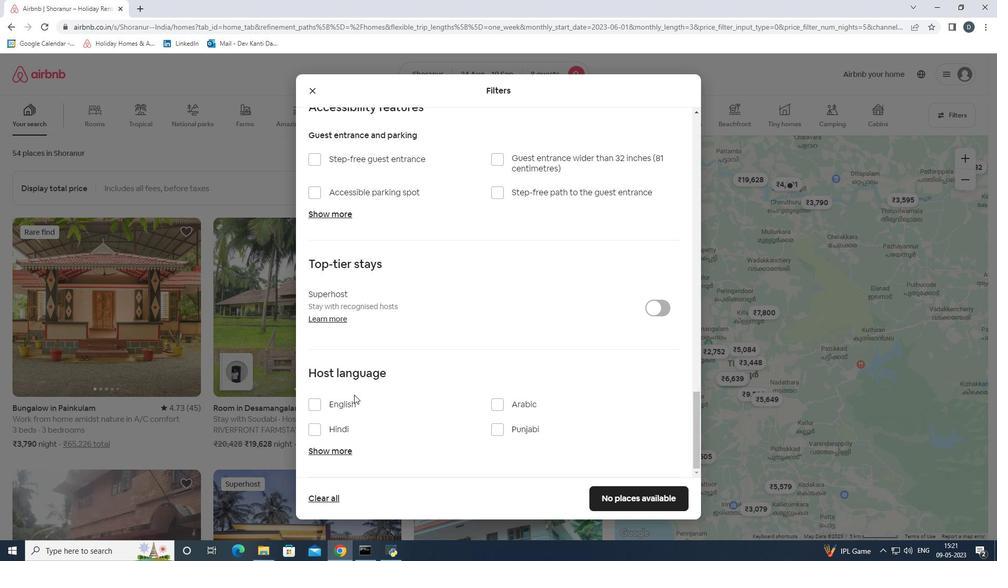 
Action: Mouse moved to (638, 503)
Screenshot: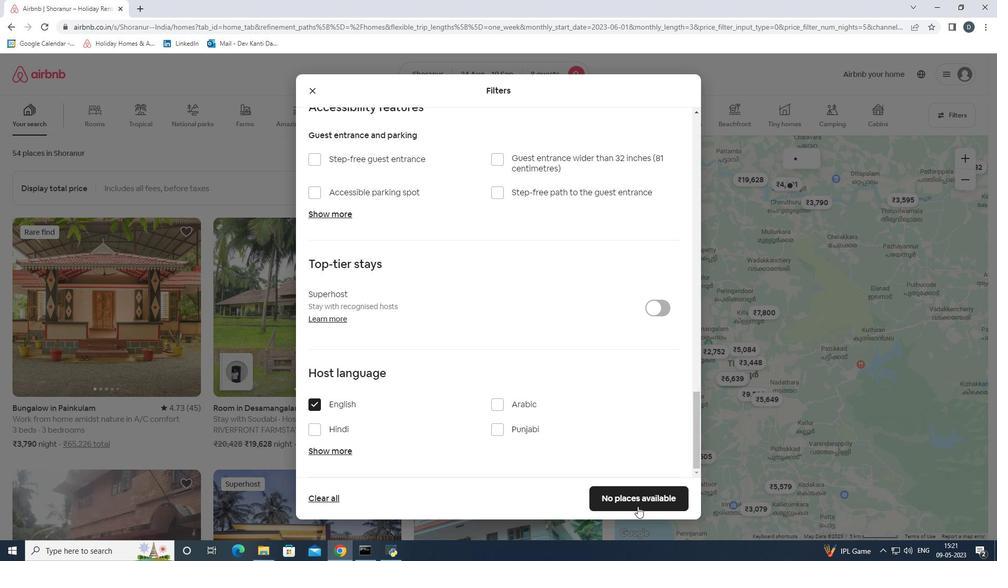 
Action: Mouse pressed left at (638, 503)
Screenshot: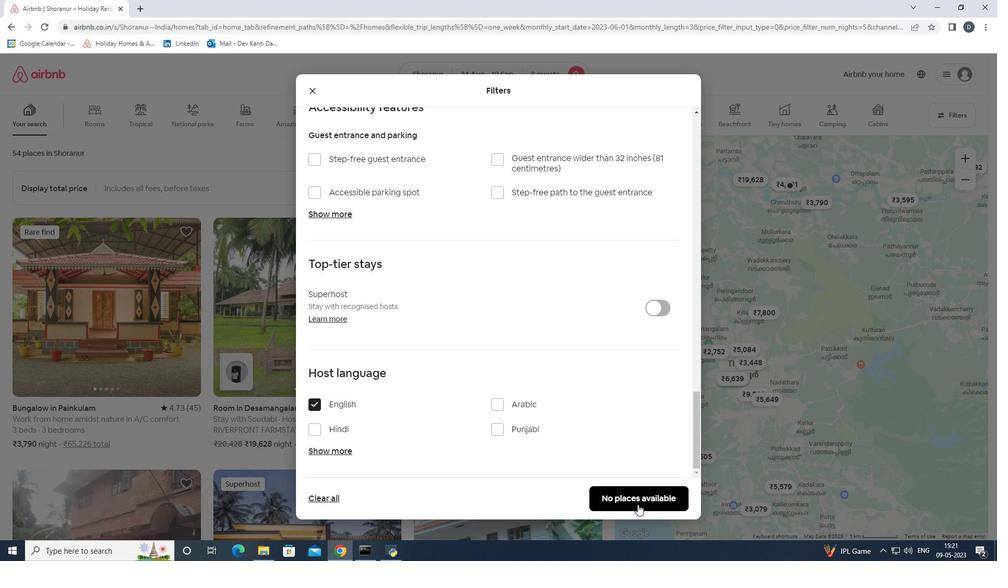
